 Task: Check the account assistance section.
Action: Mouse moved to (154, 237)
Screenshot: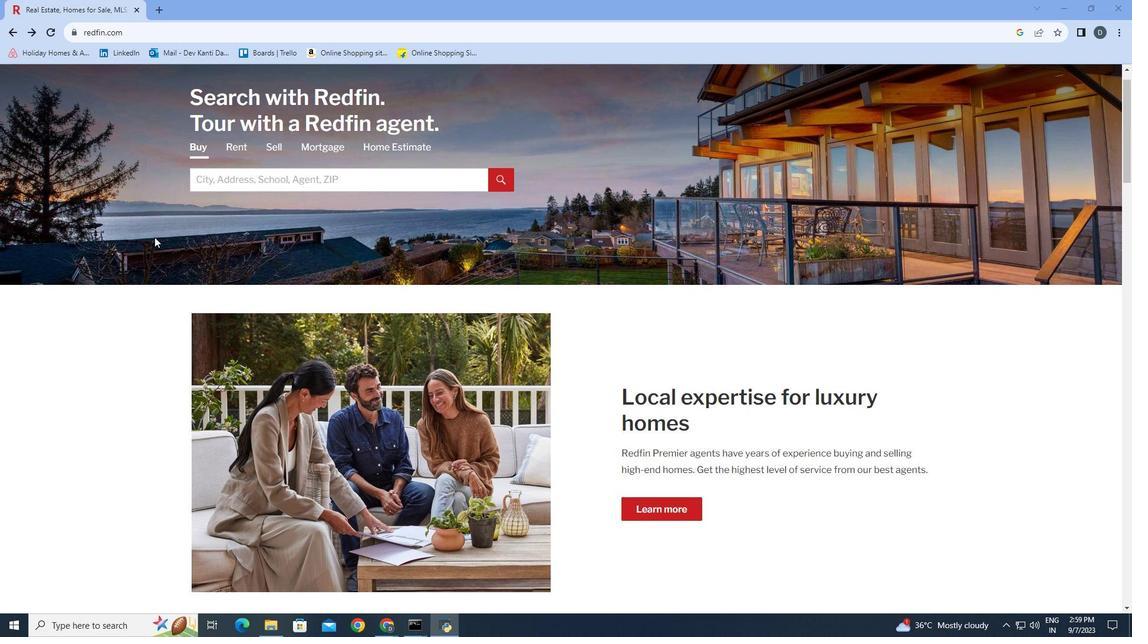
Action: Mouse scrolled (154, 236) with delta (0, 0)
Screenshot: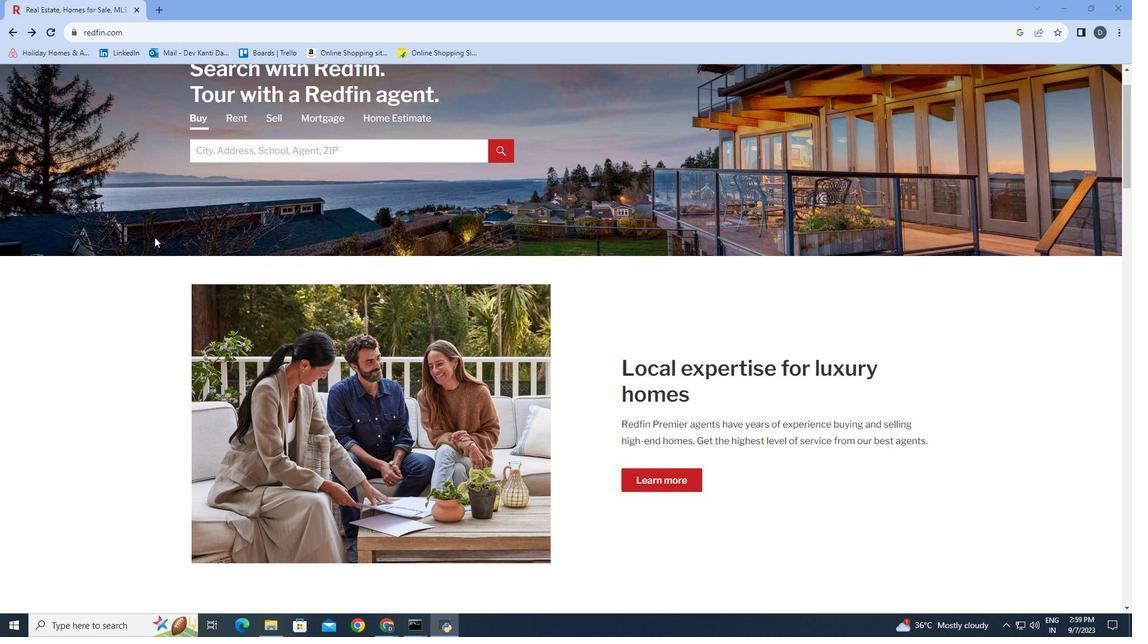 
Action: Mouse scrolled (154, 236) with delta (0, 0)
Screenshot: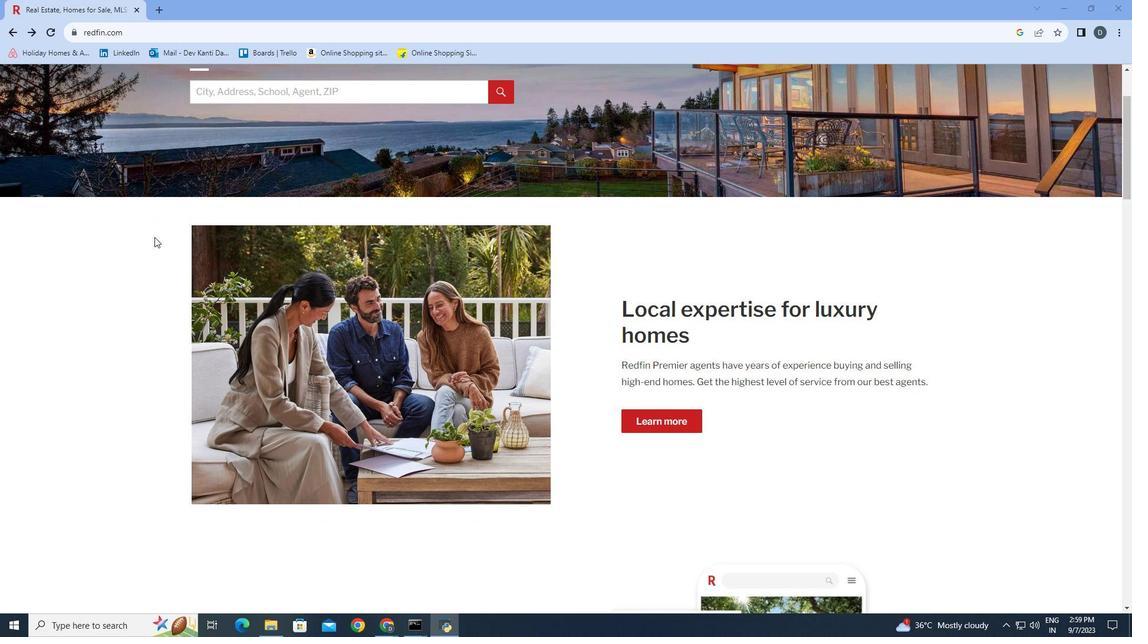 
Action: Mouse scrolled (154, 236) with delta (0, 0)
Screenshot: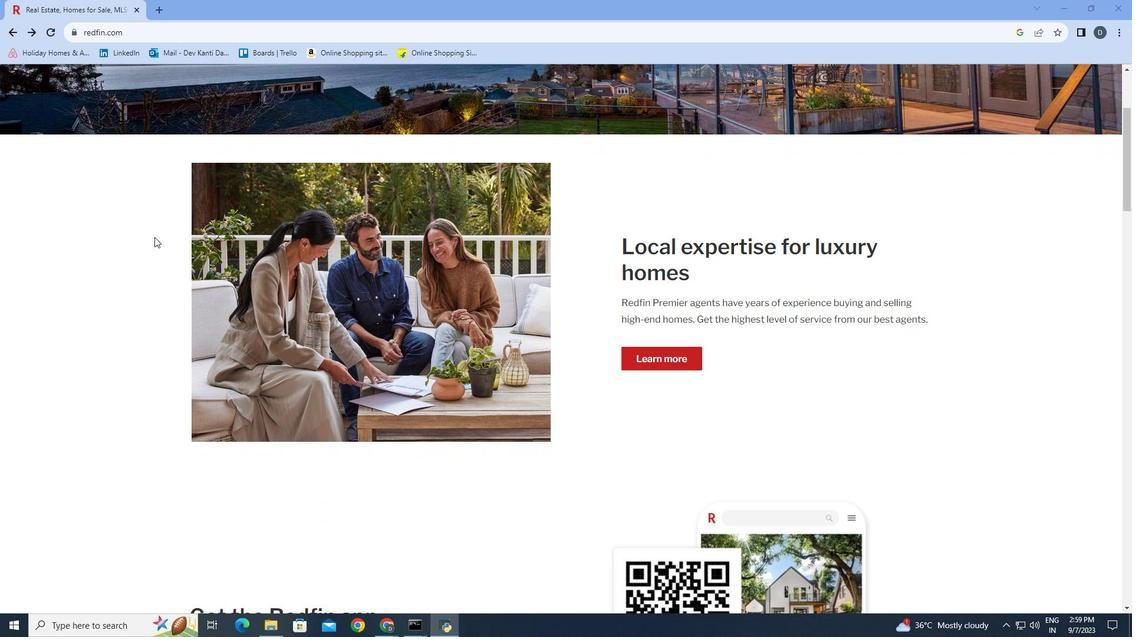 
Action: Mouse scrolled (154, 236) with delta (0, 0)
Screenshot: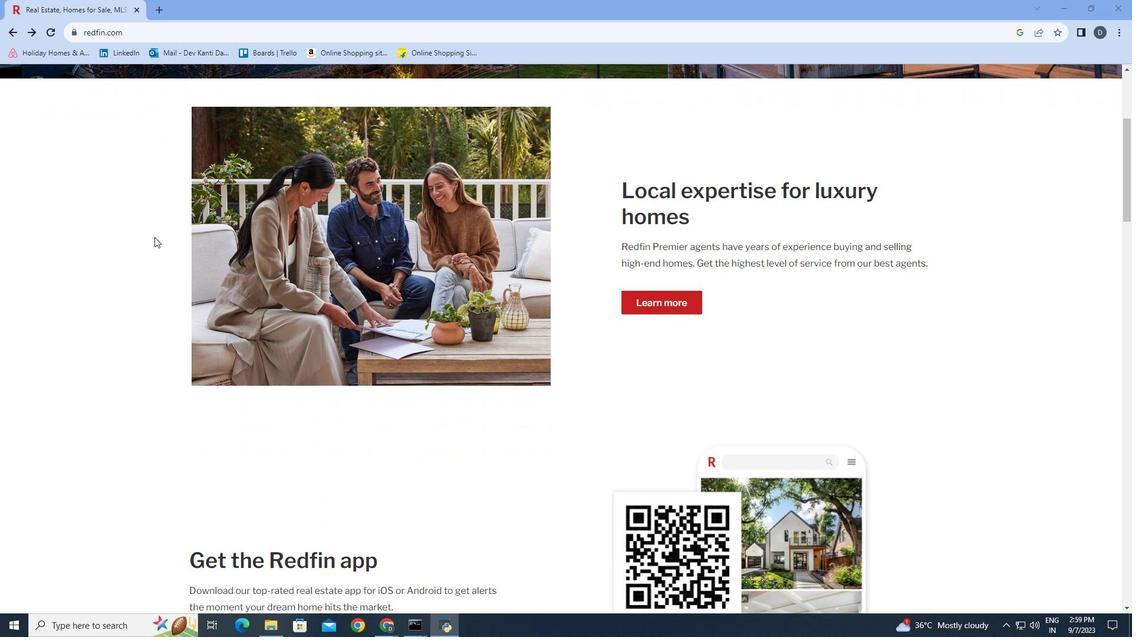 
Action: Mouse scrolled (154, 236) with delta (0, 0)
Screenshot: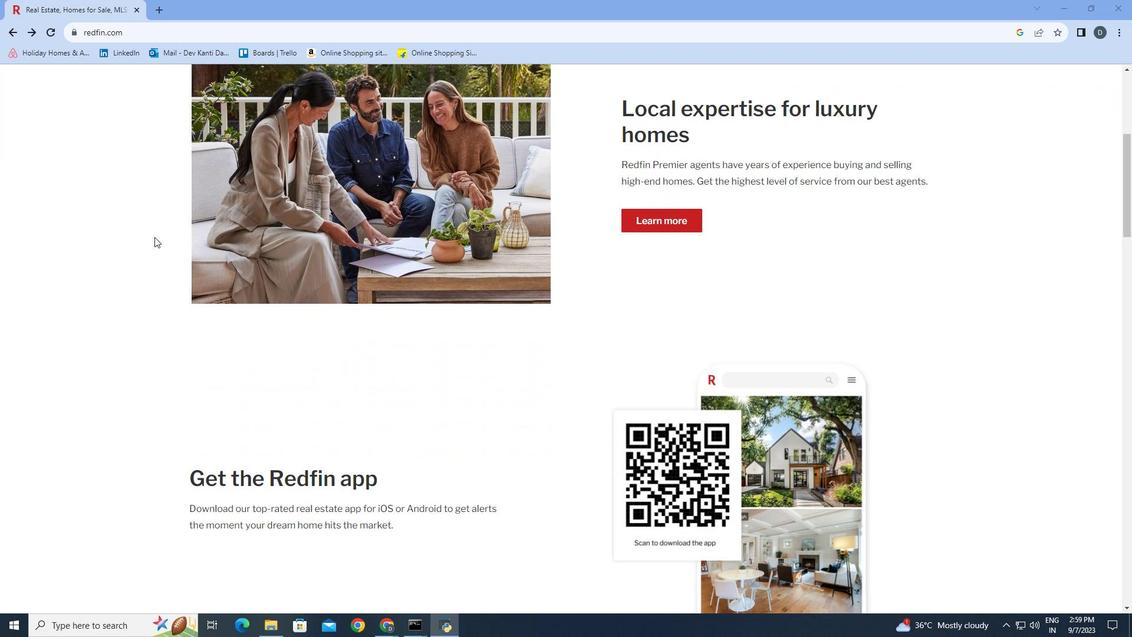 
Action: Mouse scrolled (154, 236) with delta (0, 0)
Screenshot: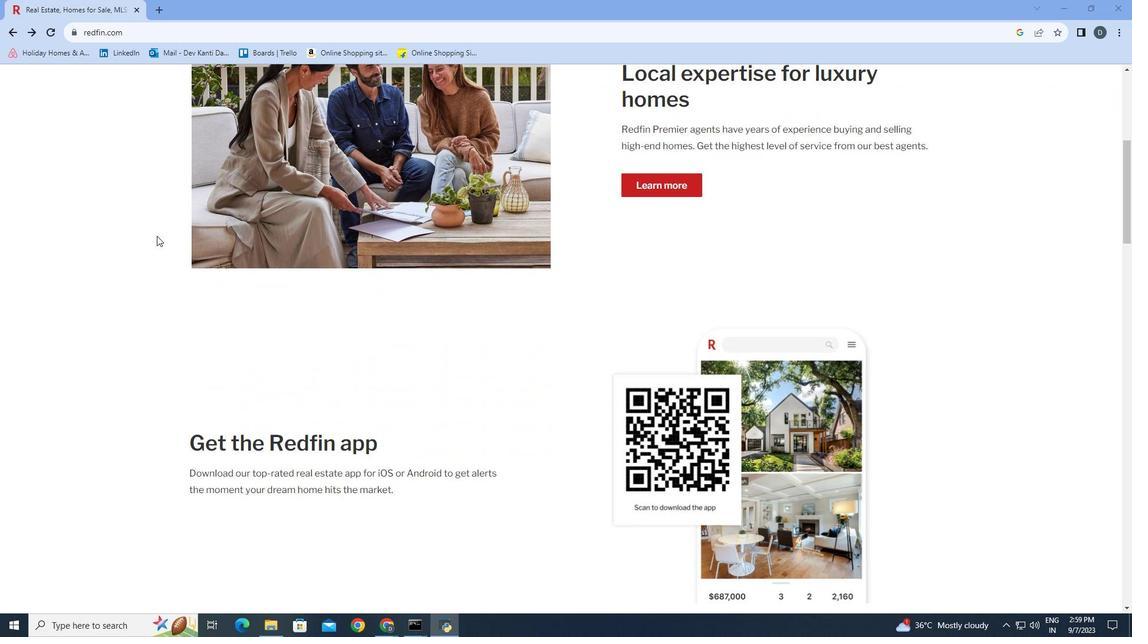 
Action: Mouse moved to (156, 236)
Screenshot: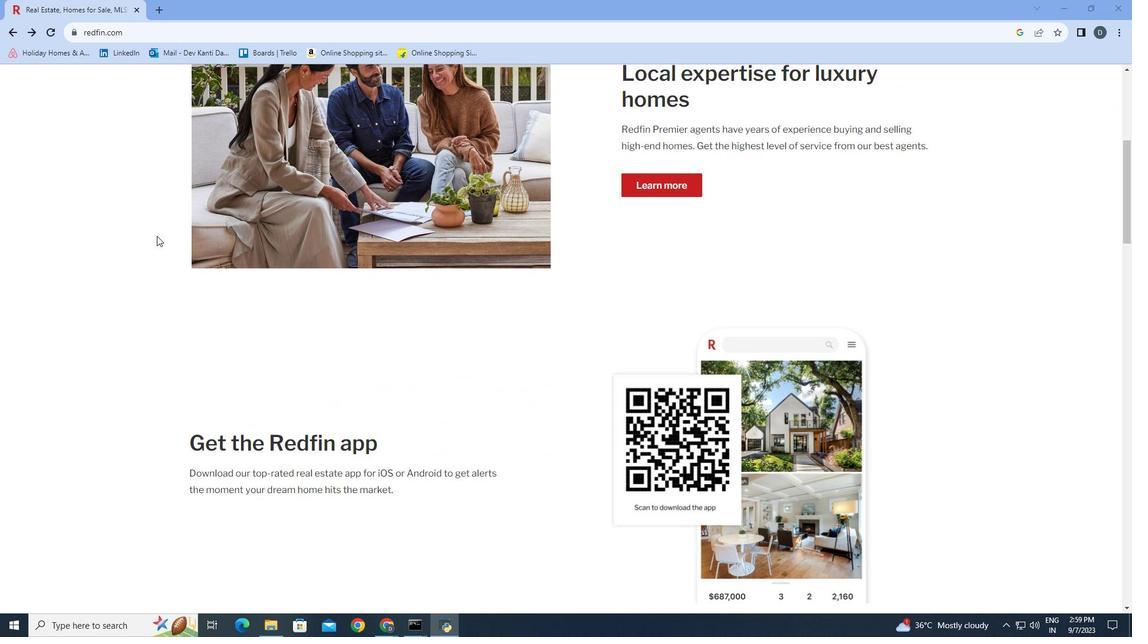 
Action: Mouse scrolled (156, 235) with delta (0, 0)
Screenshot: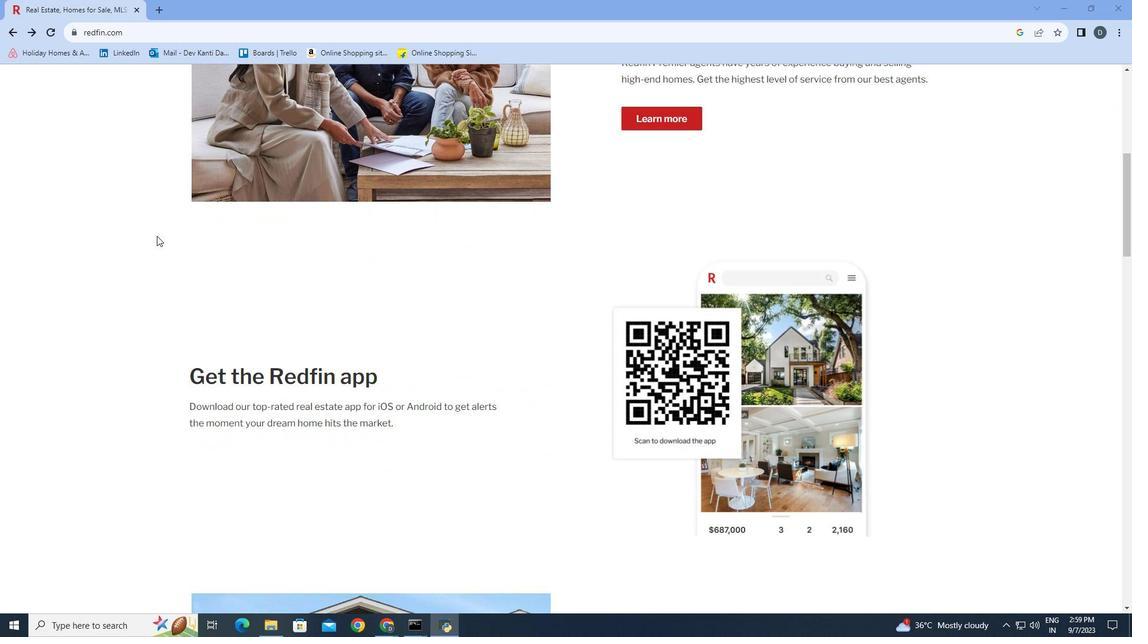 
Action: Mouse scrolled (156, 235) with delta (0, 0)
Screenshot: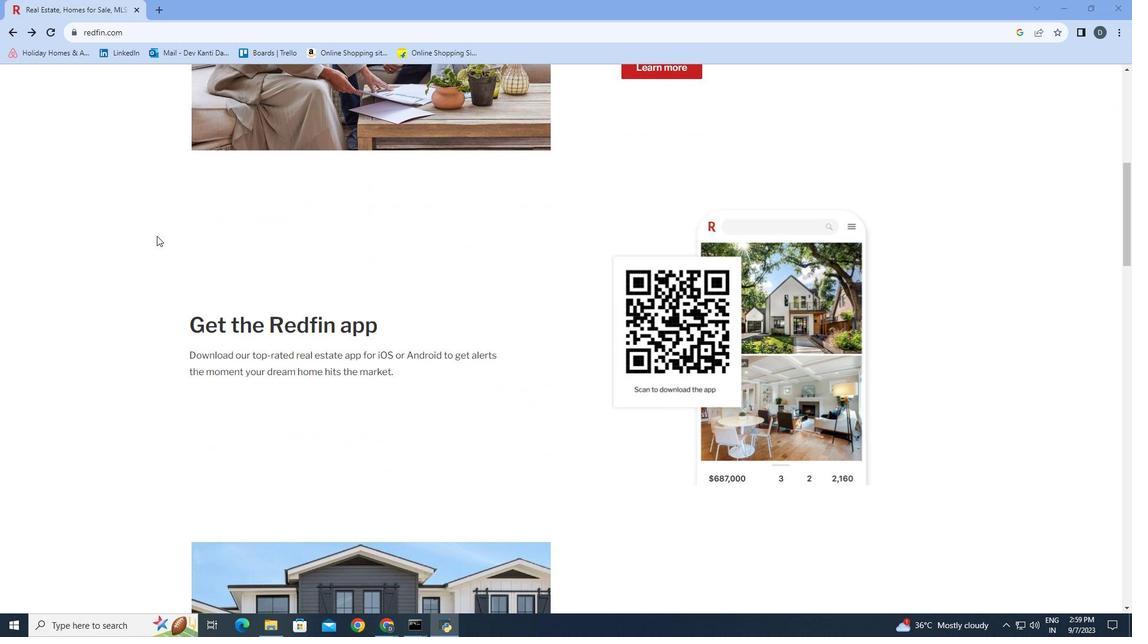 
Action: Mouse scrolled (156, 235) with delta (0, 0)
Screenshot: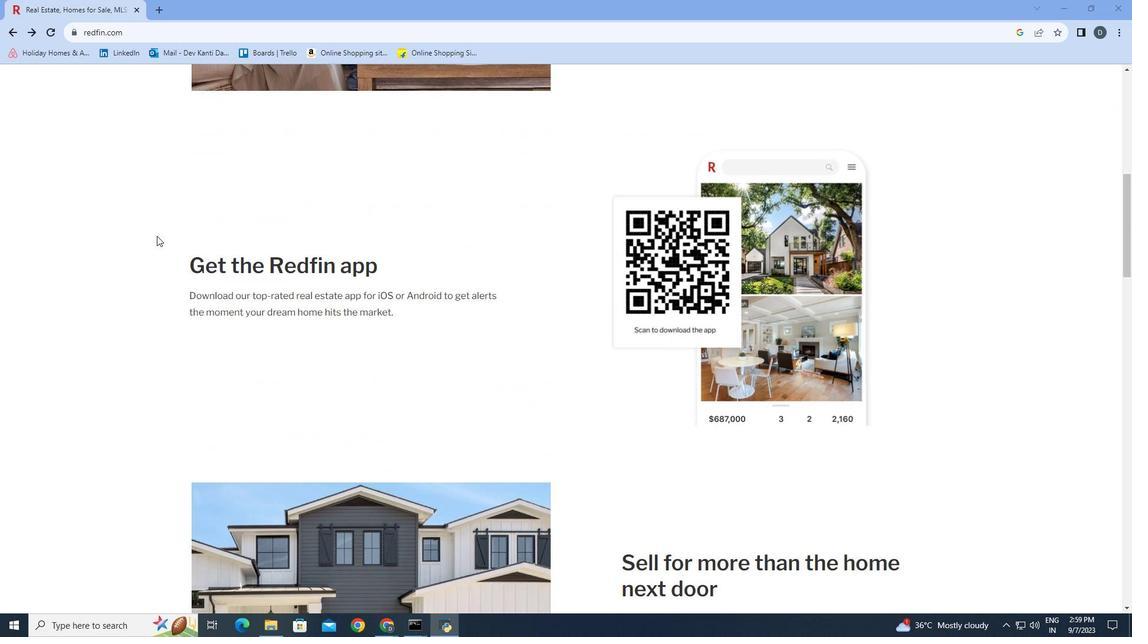 
Action: Mouse scrolled (156, 235) with delta (0, 0)
Screenshot: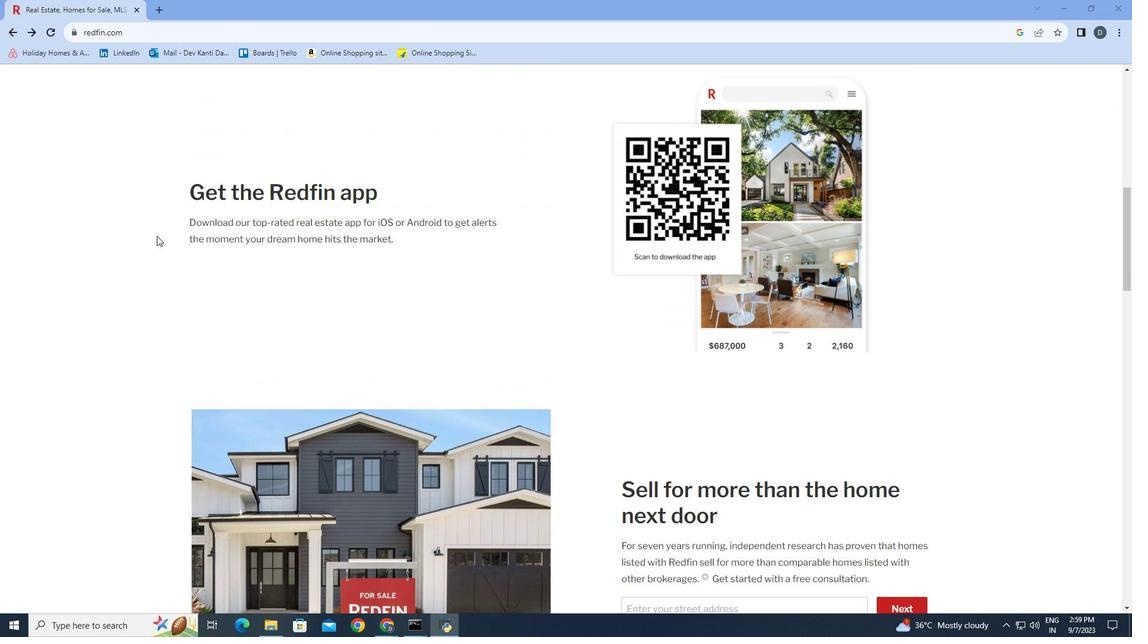 
Action: Mouse scrolled (156, 235) with delta (0, 0)
Screenshot: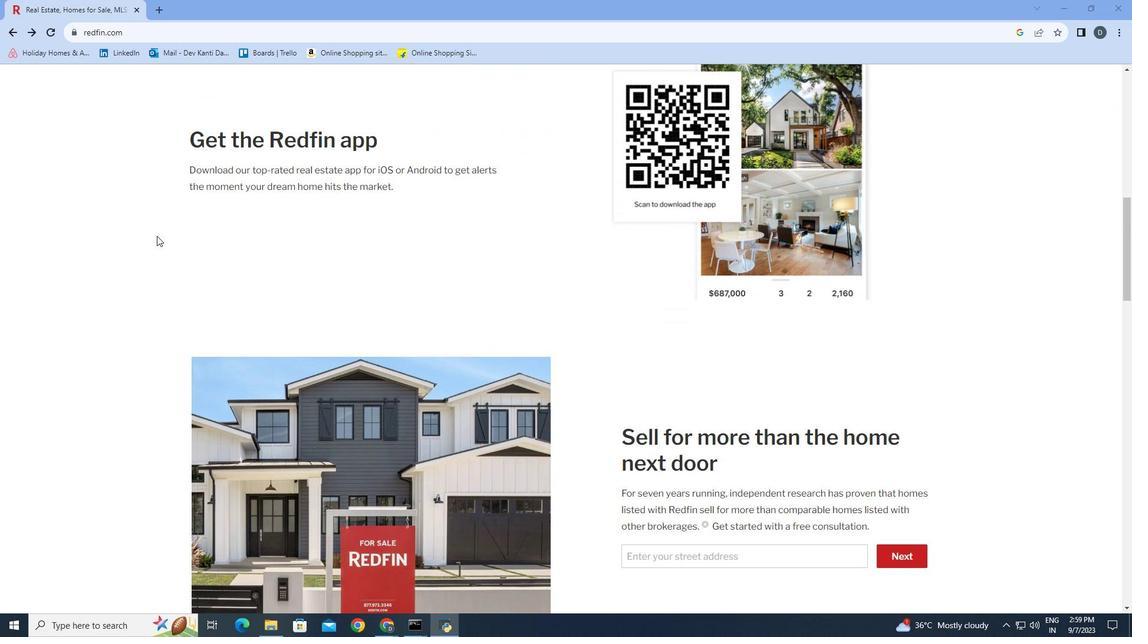 
Action: Mouse scrolled (156, 235) with delta (0, 0)
Screenshot: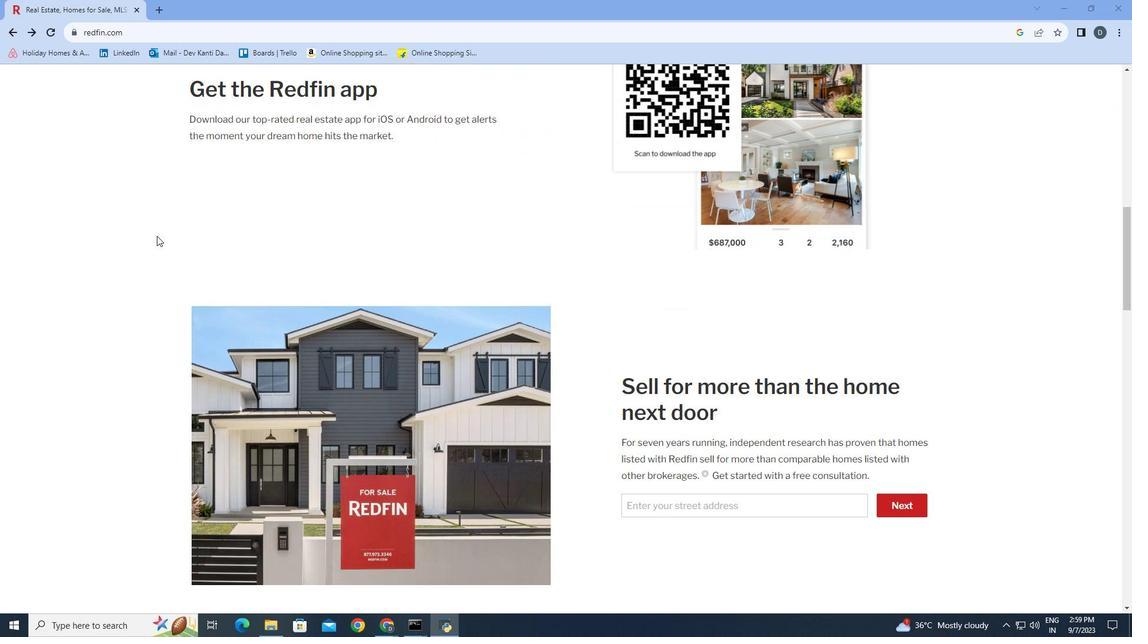 
Action: Mouse scrolled (156, 235) with delta (0, 0)
Screenshot: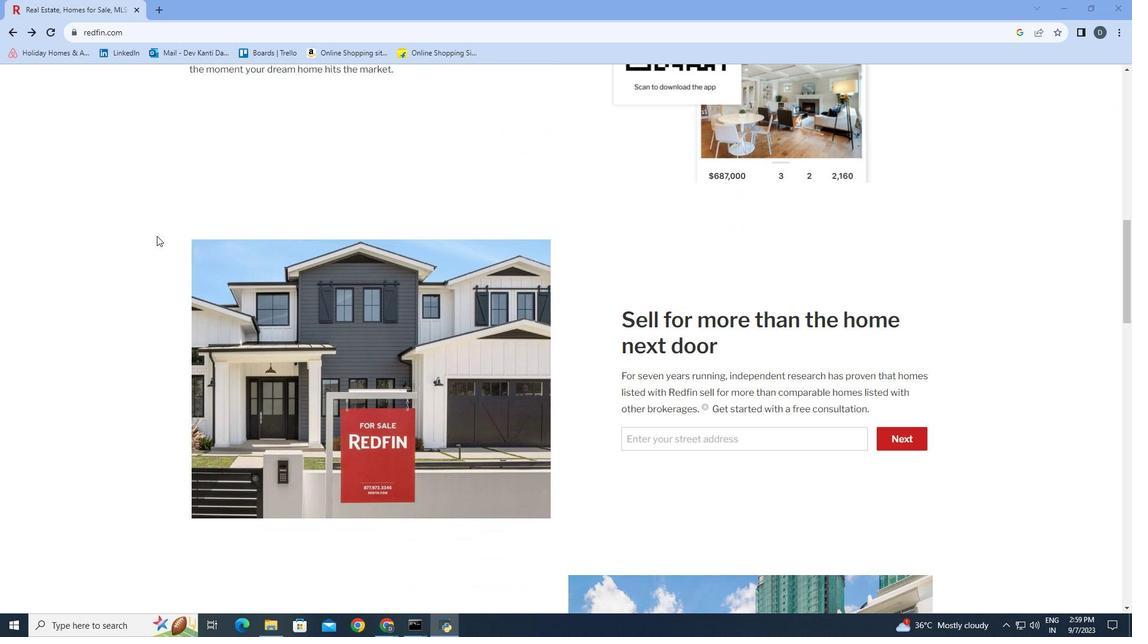 
Action: Mouse scrolled (156, 235) with delta (0, 0)
Screenshot: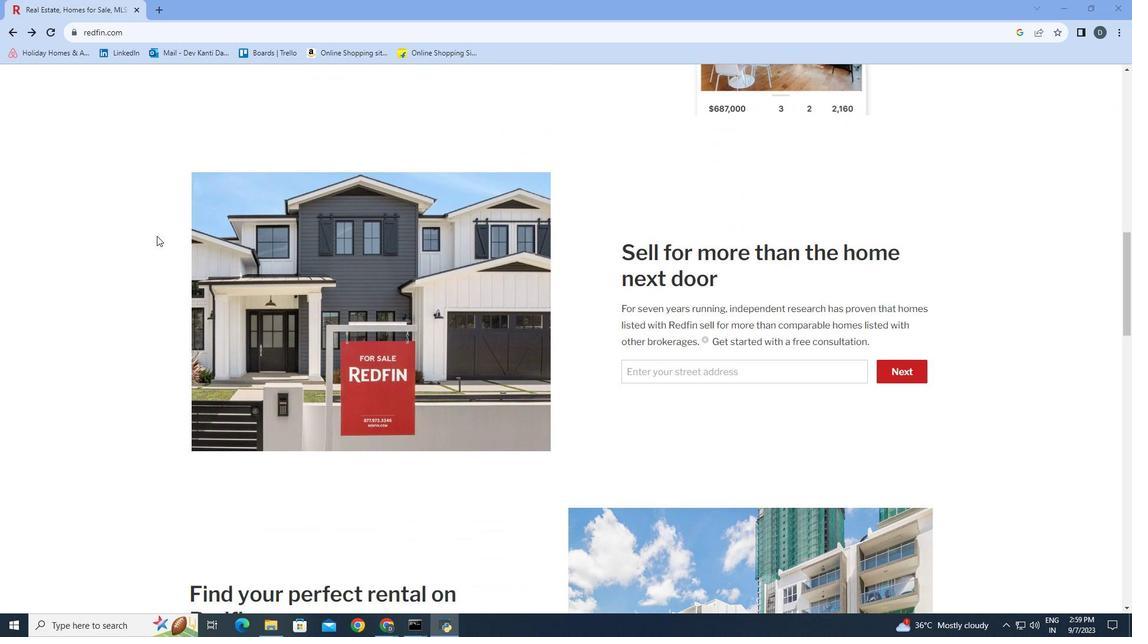 
Action: Mouse scrolled (156, 235) with delta (0, 0)
Screenshot: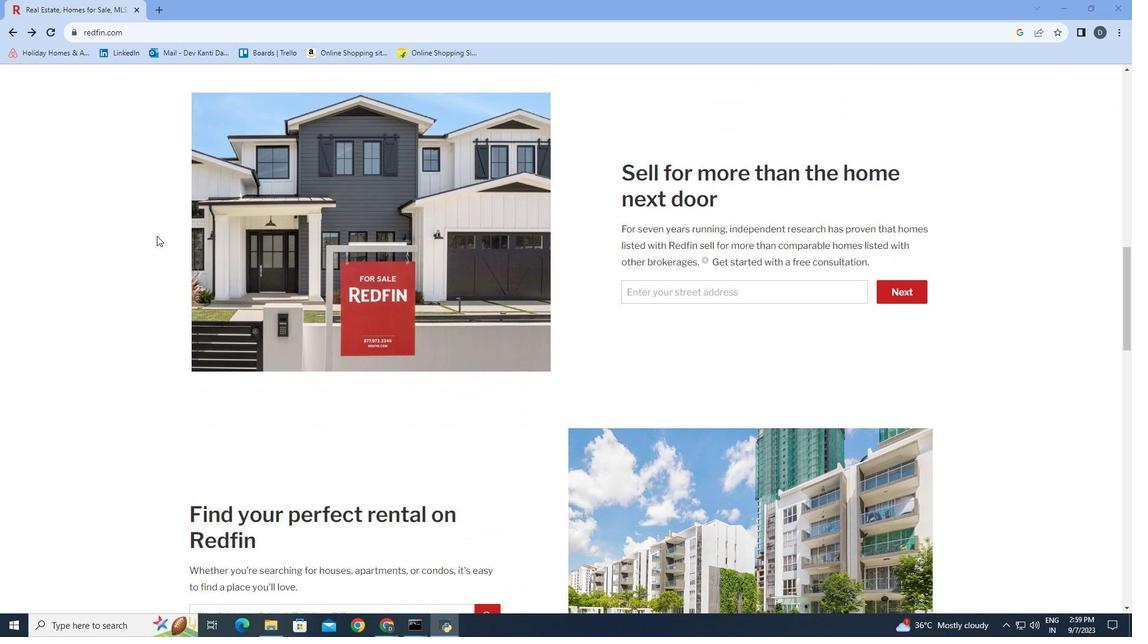 
Action: Mouse scrolled (156, 235) with delta (0, 0)
Screenshot: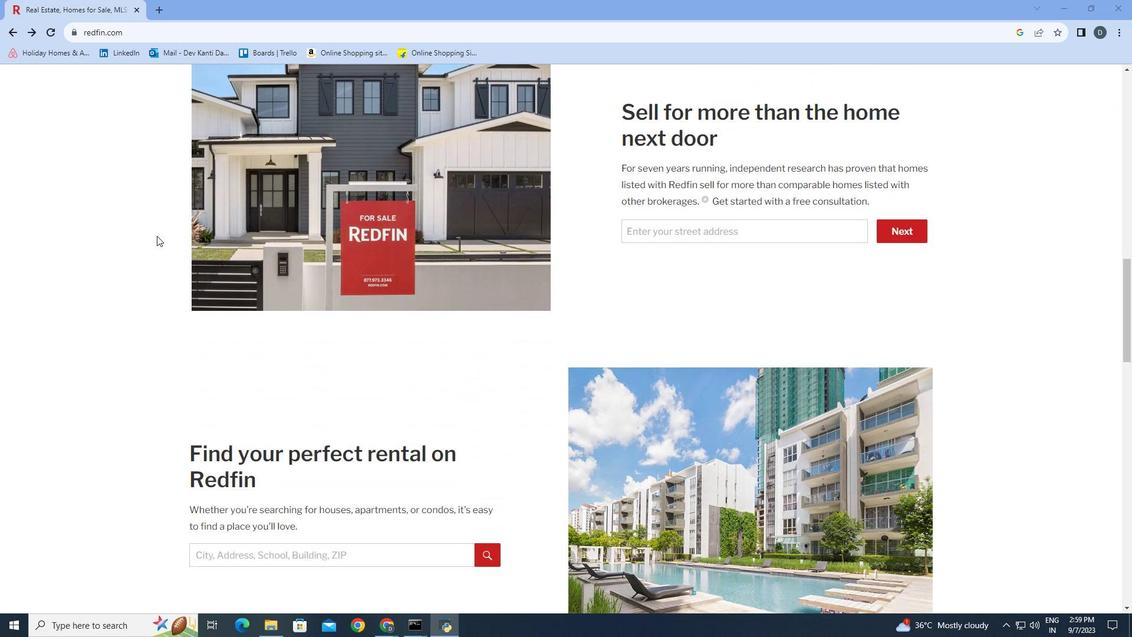 
Action: Mouse scrolled (156, 235) with delta (0, 0)
Screenshot: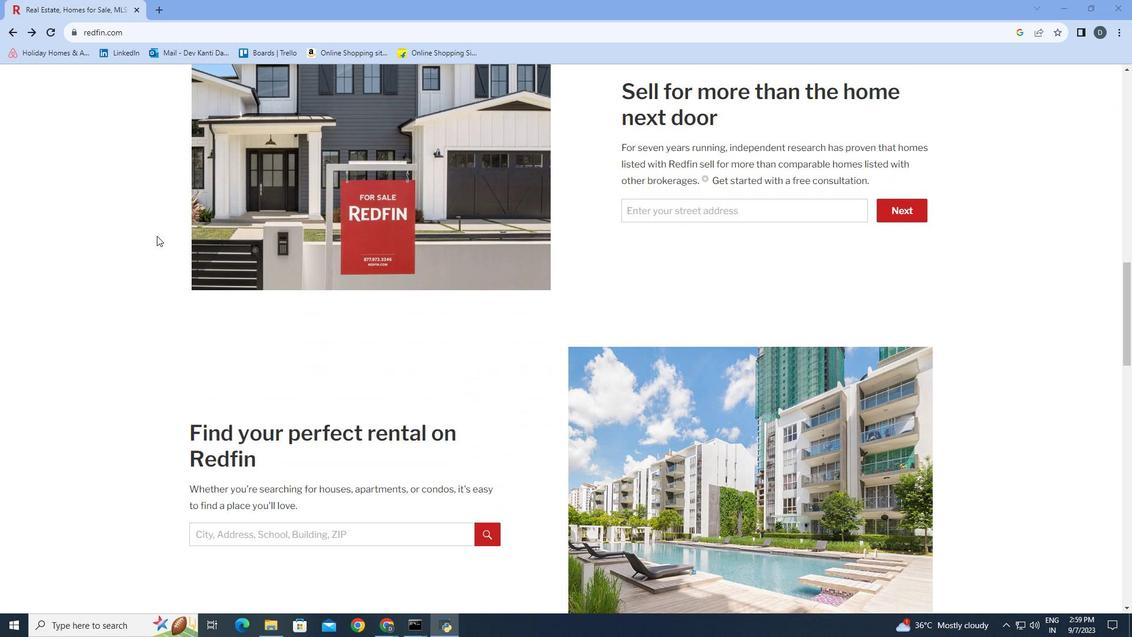 
Action: Mouse scrolled (156, 235) with delta (0, 0)
Screenshot: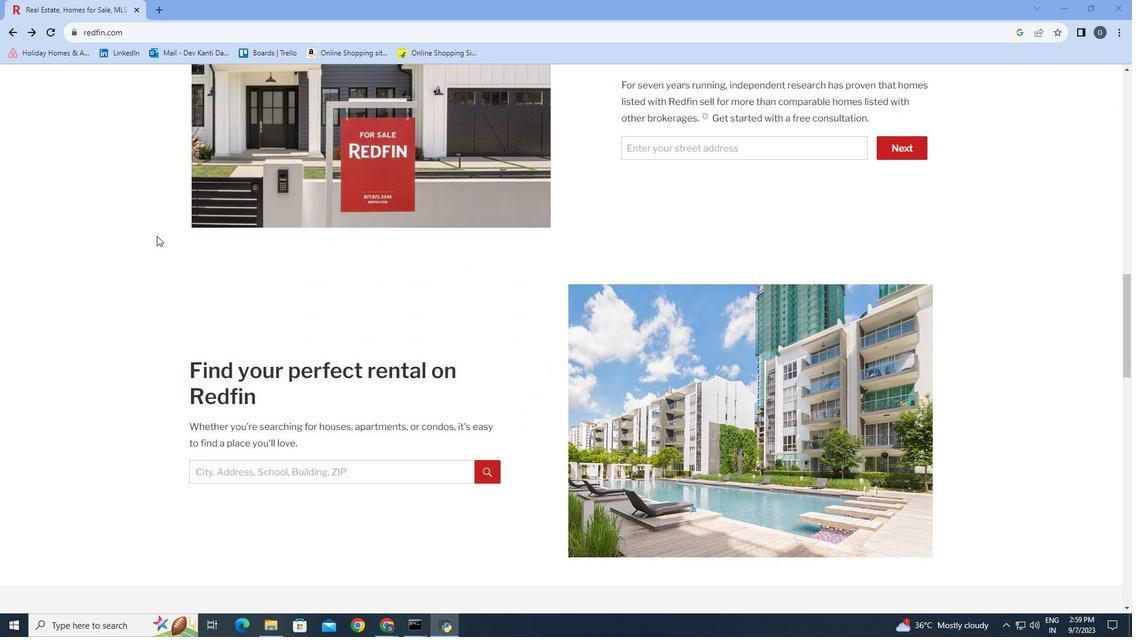 
Action: Mouse scrolled (156, 235) with delta (0, 0)
Screenshot: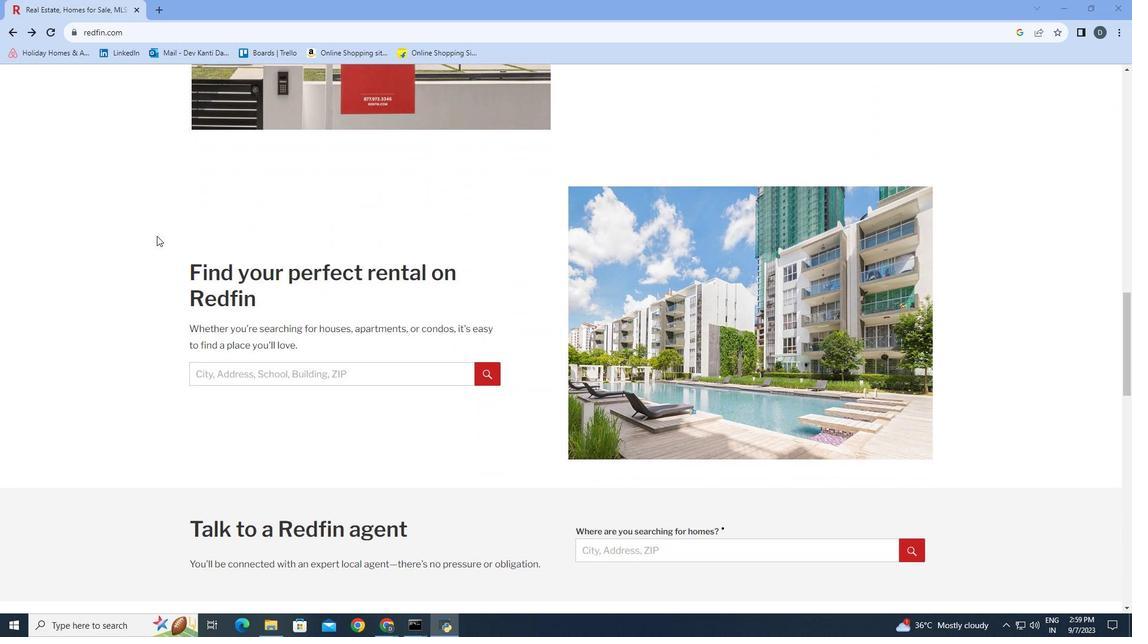 
Action: Mouse scrolled (156, 235) with delta (0, 0)
Screenshot: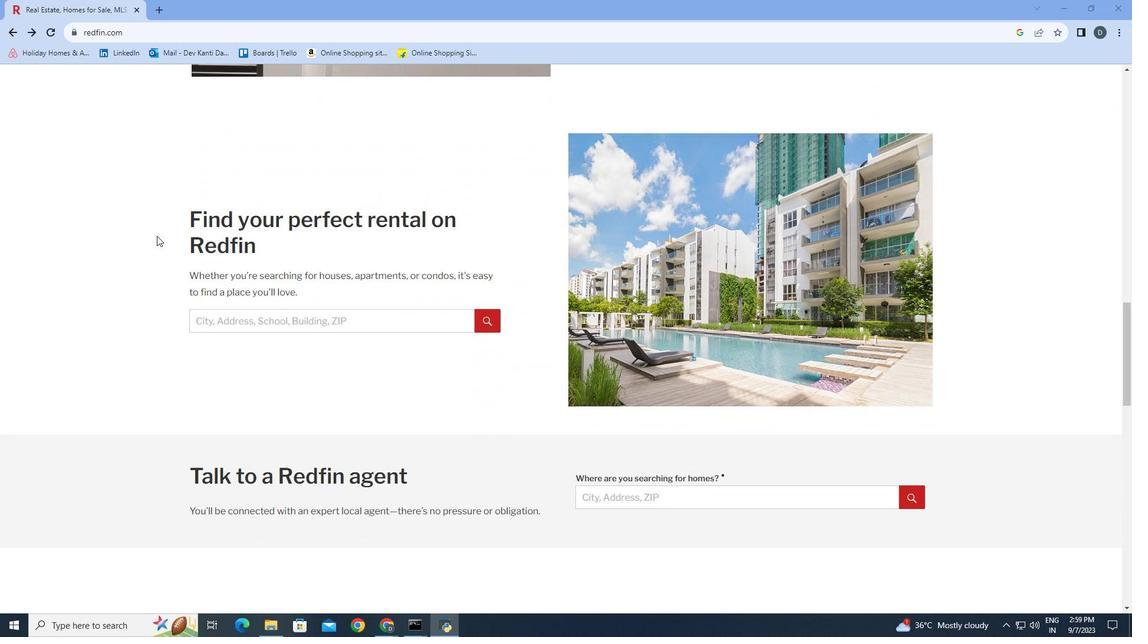 
Action: Mouse scrolled (156, 235) with delta (0, 0)
Screenshot: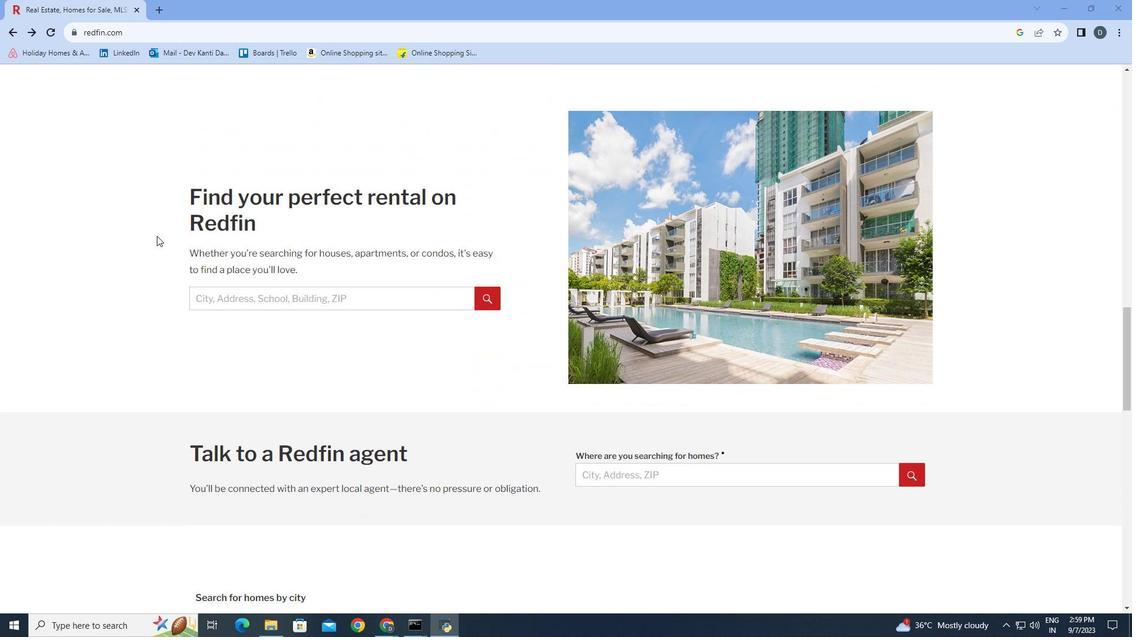 
Action: Mouse scrolled (156, 235) with delta (0, 0)
Screenshot: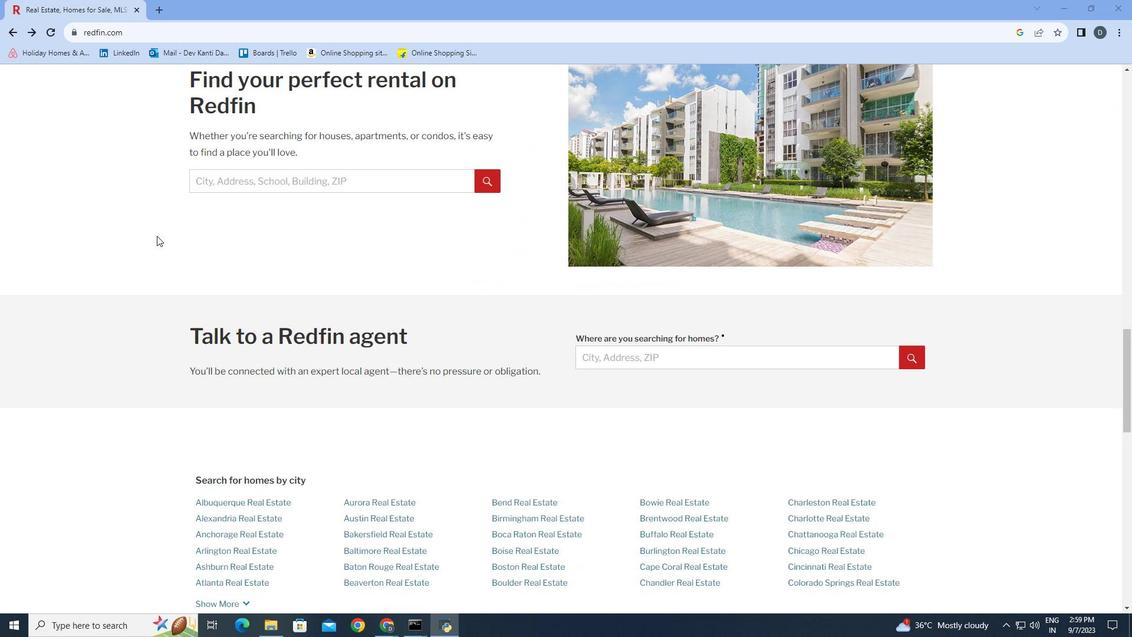 
Action: Mouse scrolled (156, 235) with delta (0, 0)
Screenshot: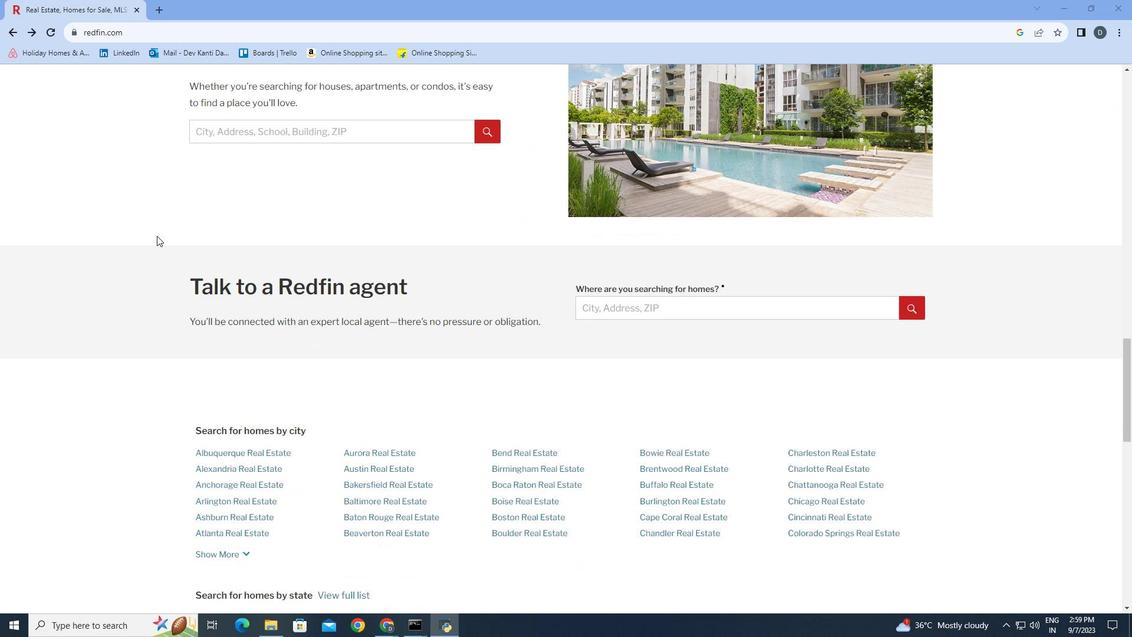
Action: Mouse scrolled (156, 235) with delta (0, 0)
Screenshot: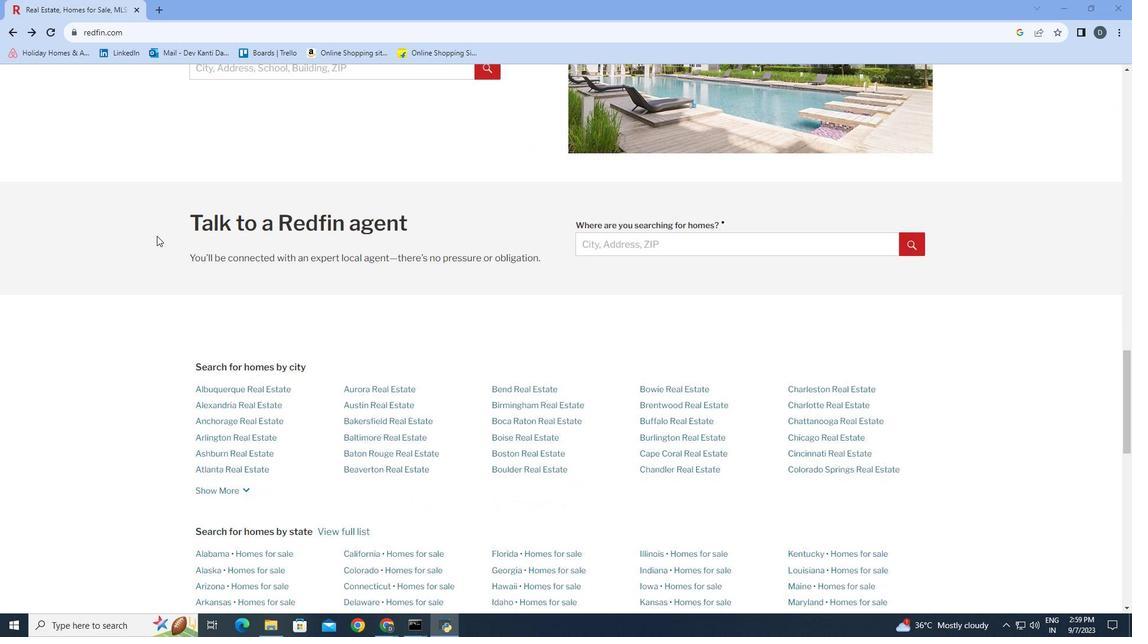 
Action: Mouse scrolled (156, 235) with delta (0, 0)
Screenshot: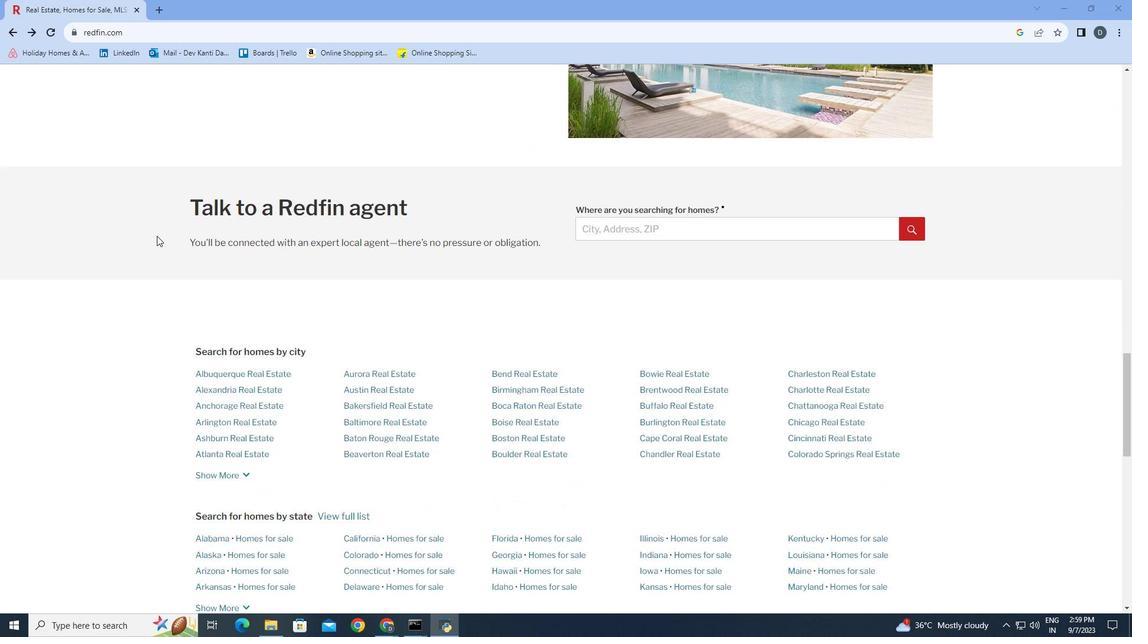 
Action: Mouse scrolled (156, 235) with delta (0, 0)
Screenshot: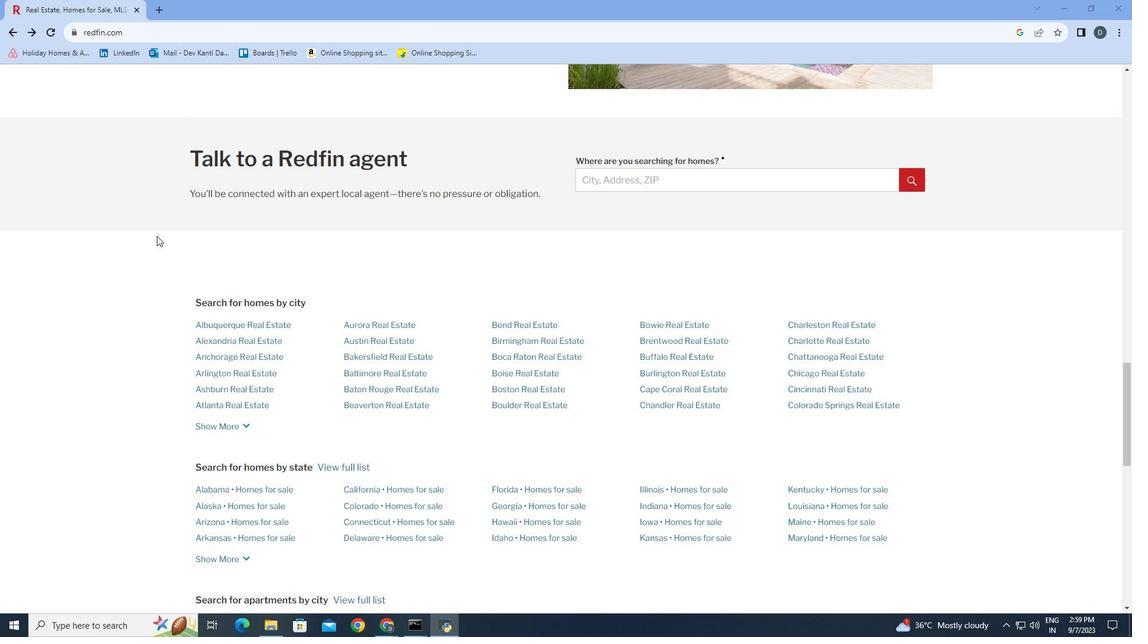 
Action: Mouse scrolled (156, 235) with delta (0, 0)
Screenshot: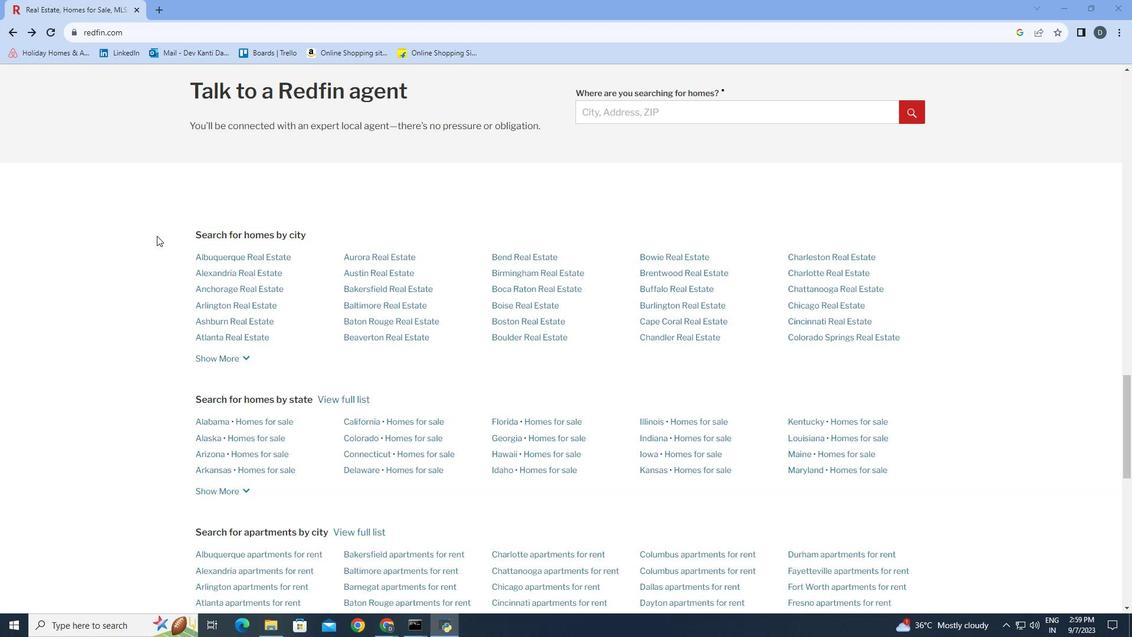 
Action: Mouse scrolled (156, 235) with delta (0, 0)
Screenshot: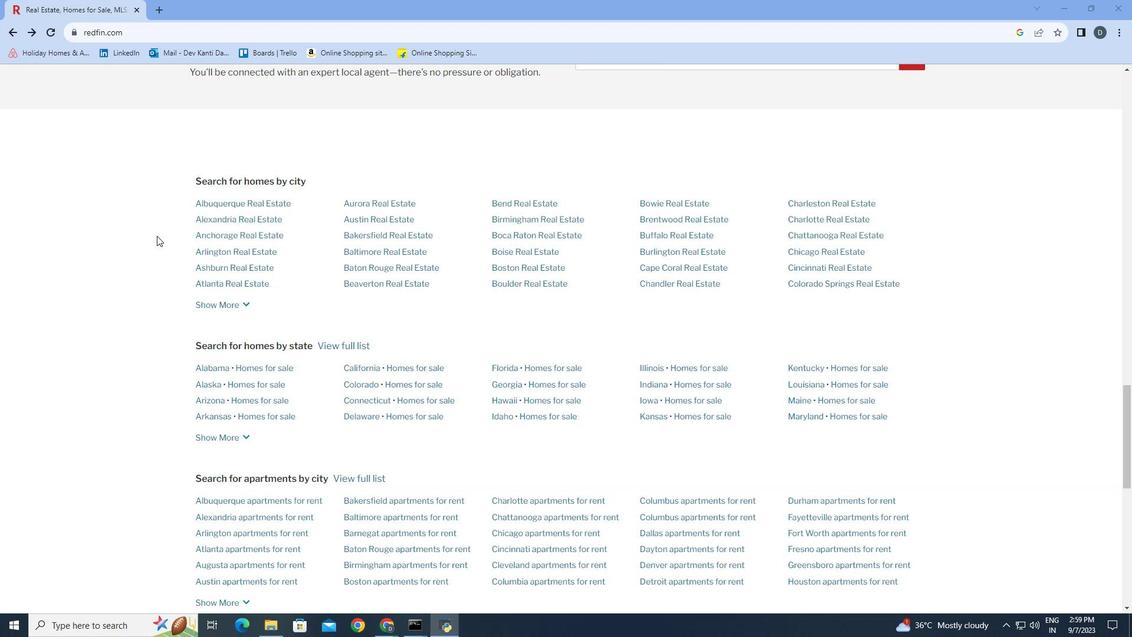 
Action: Mouse scrolled (156, 235) with delta (0, 0)
Screenshot: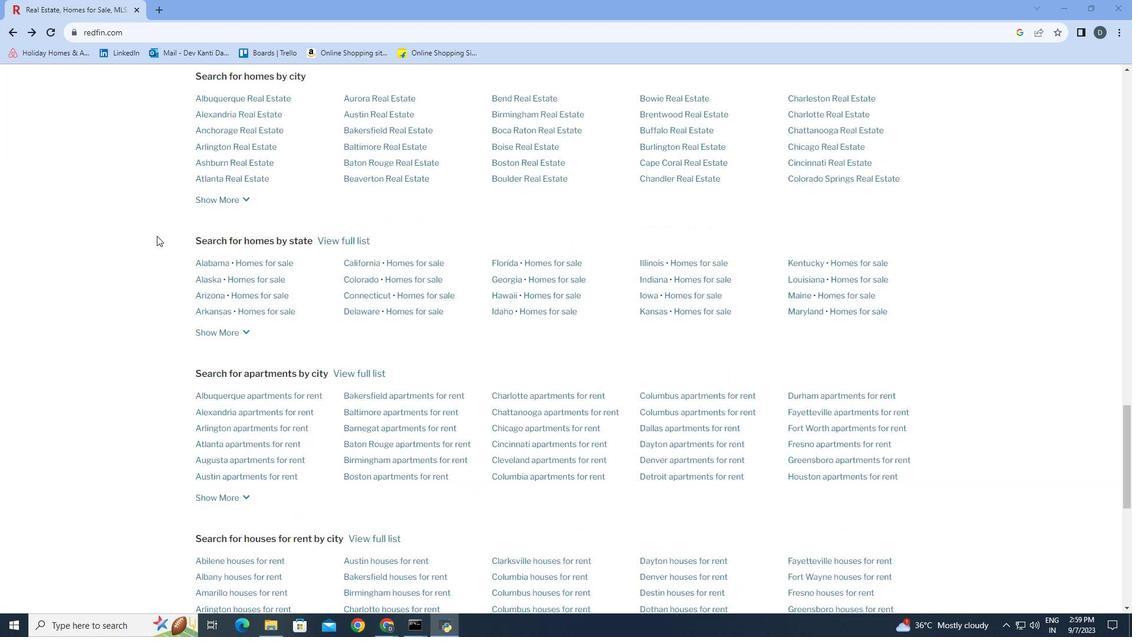 
Action: Mouse scrolled (156, 235) with delta (0, 0)
Screenshot: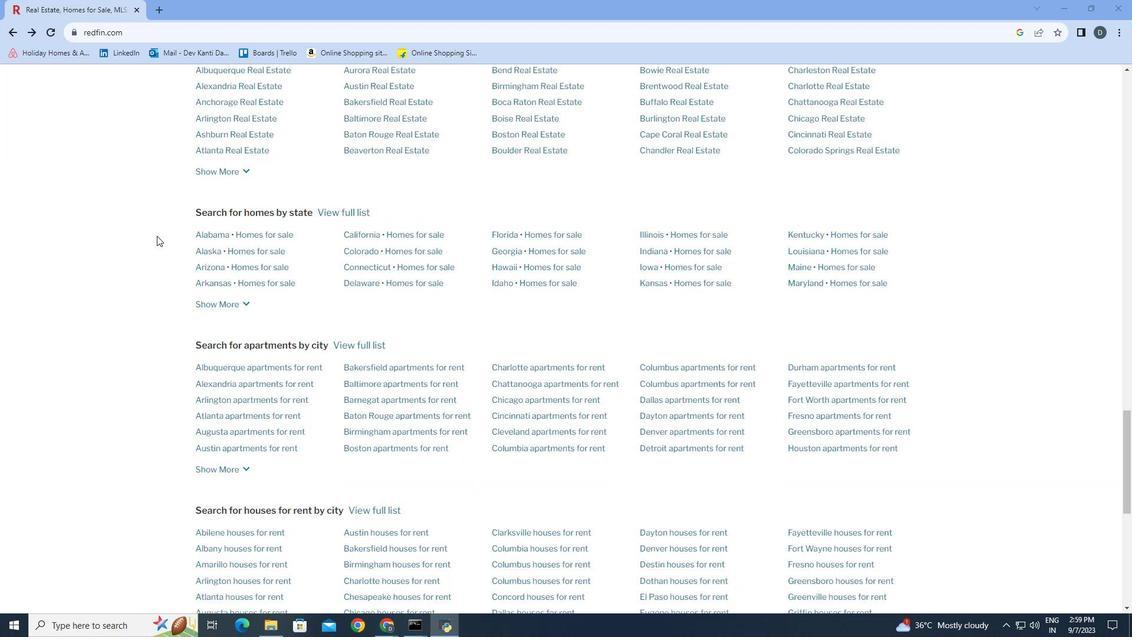 
Action: Mouse scrolled (156, 235) with delta (0, 0)
Screenshot: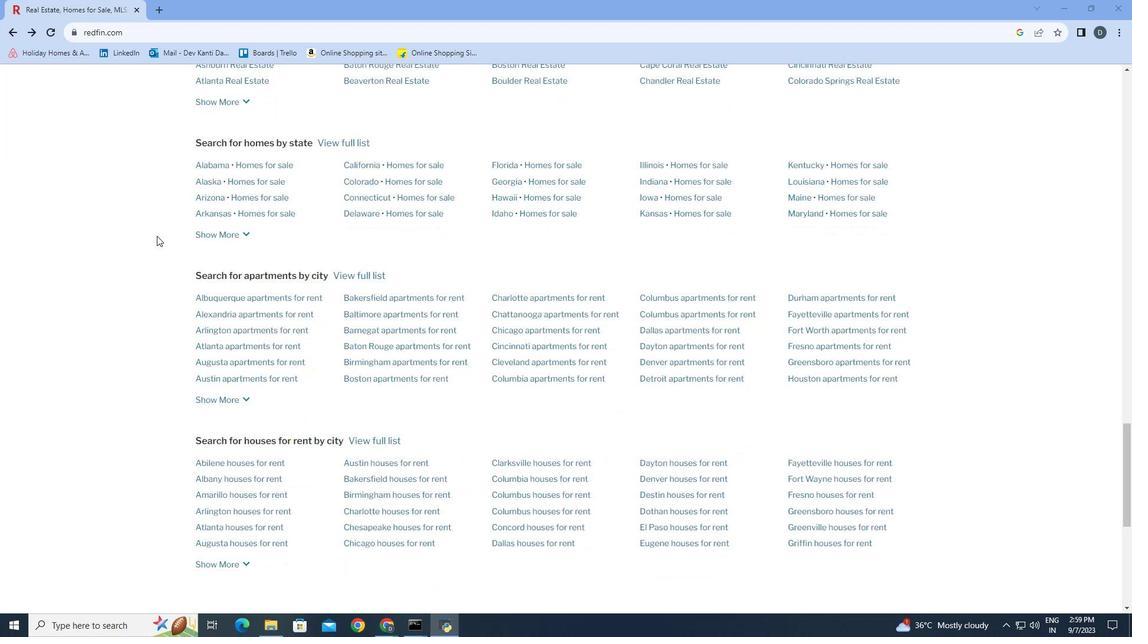 
Action: Mouse scrolled (156, 235) with delta (0, 0)
Screenshot: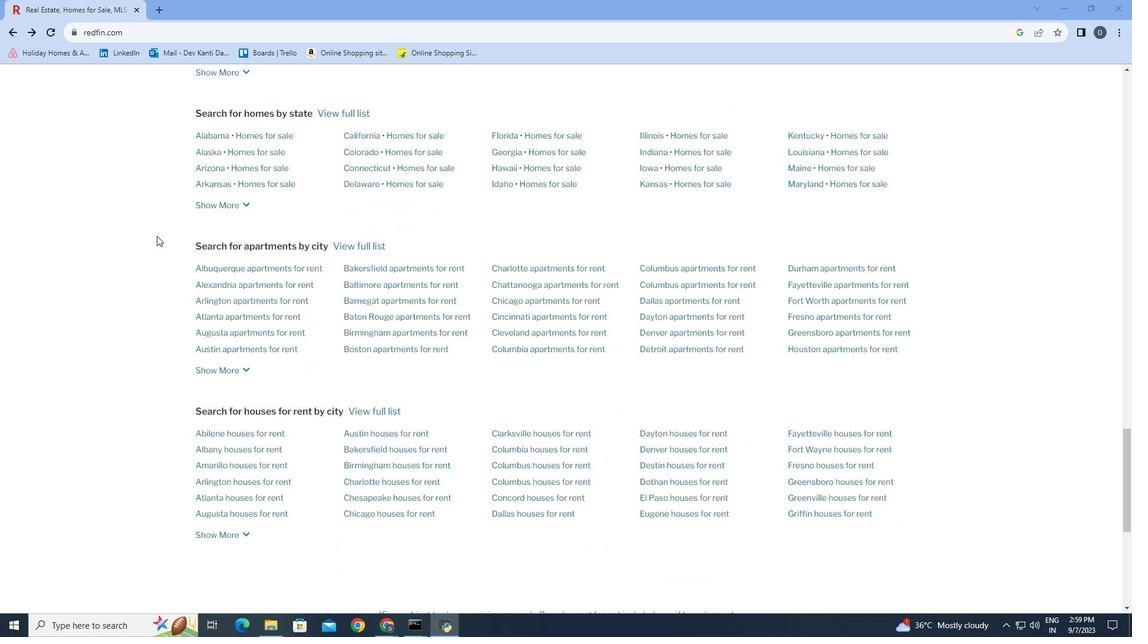 
Action: Mouse scrolled (156, 235) with delta (0, 0)
Screenshot: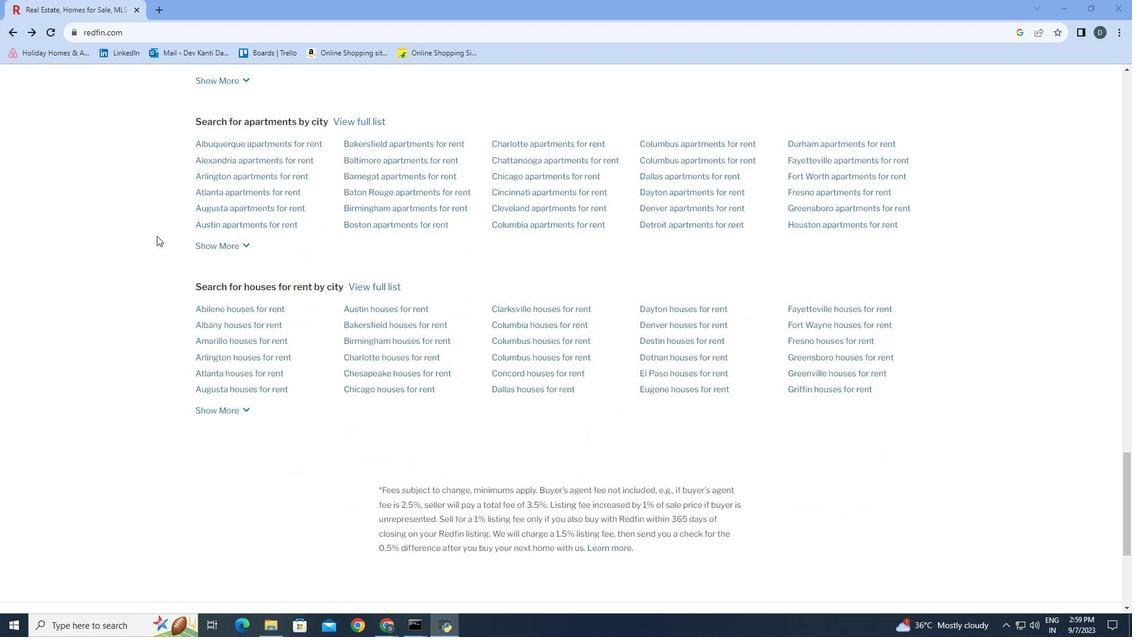 
Action: Mouse scrolled (156, 235) with delta (0, 0)
Screenshot: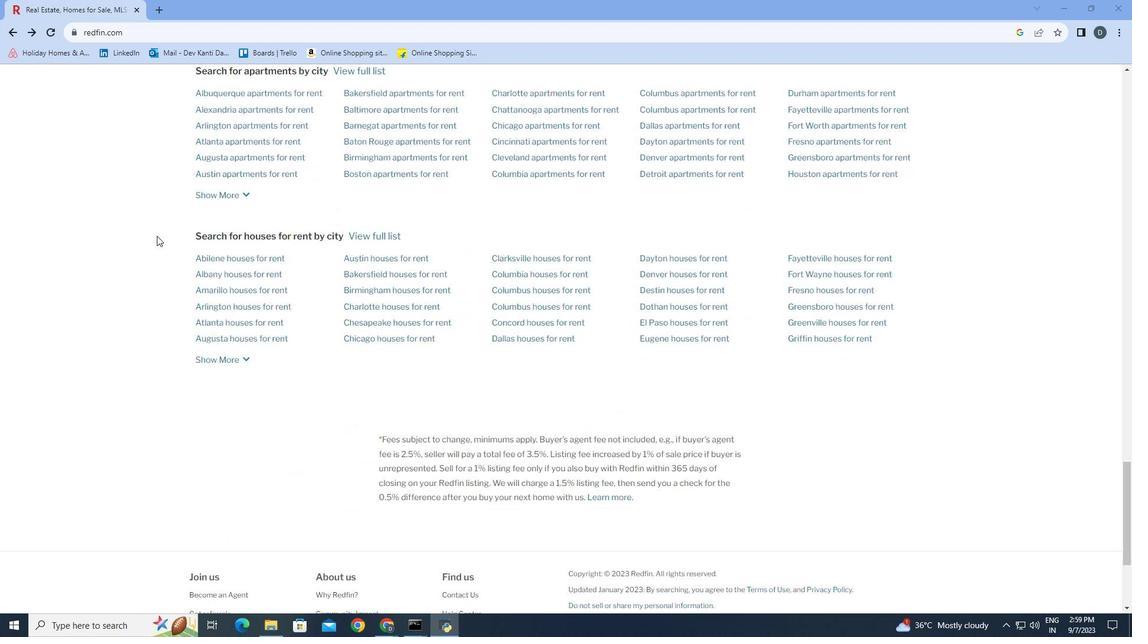 
Action: Mouse scrolled (156, 235) with delta (0, 0)
Screenshot: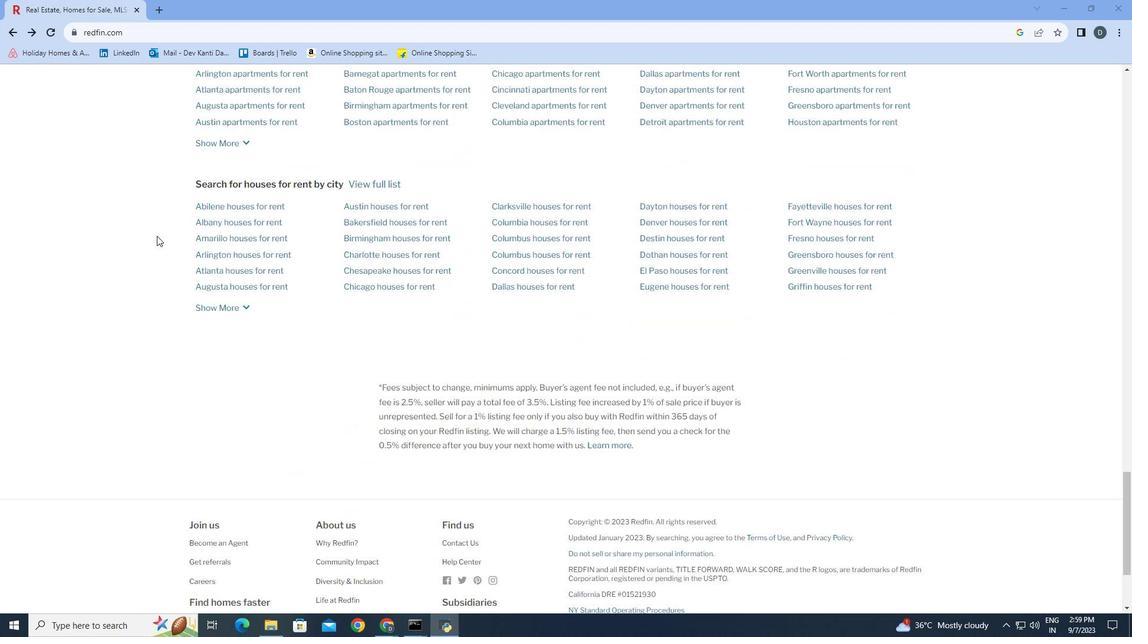 
Action: Mouse scrolled (156, 235) with delta (0, 0)
Screenshot: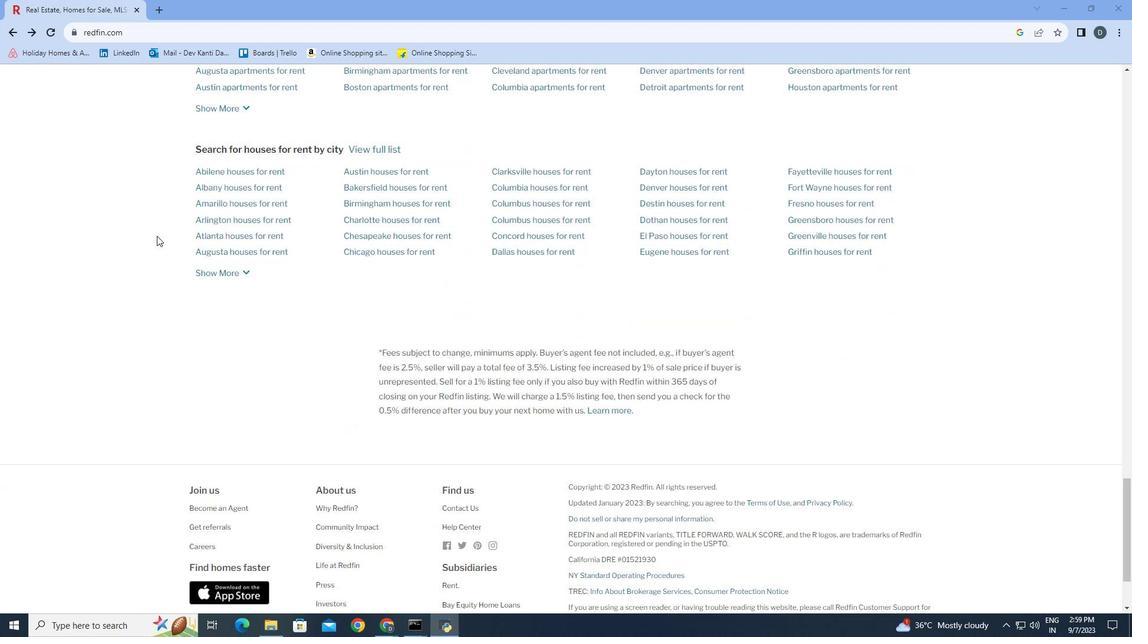 
Action: Mouse scrolled (156, 235) with delta (0, 0)
Screenshot: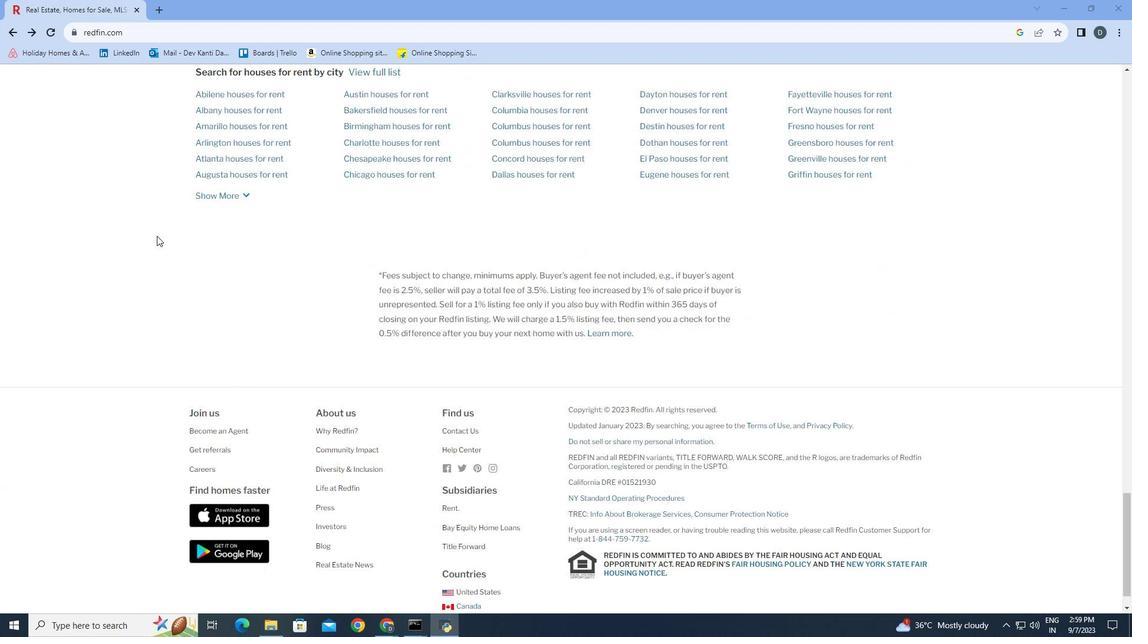 
Action: Mouse scrolled (156, 235) with delta (0, 0)
Screenshot: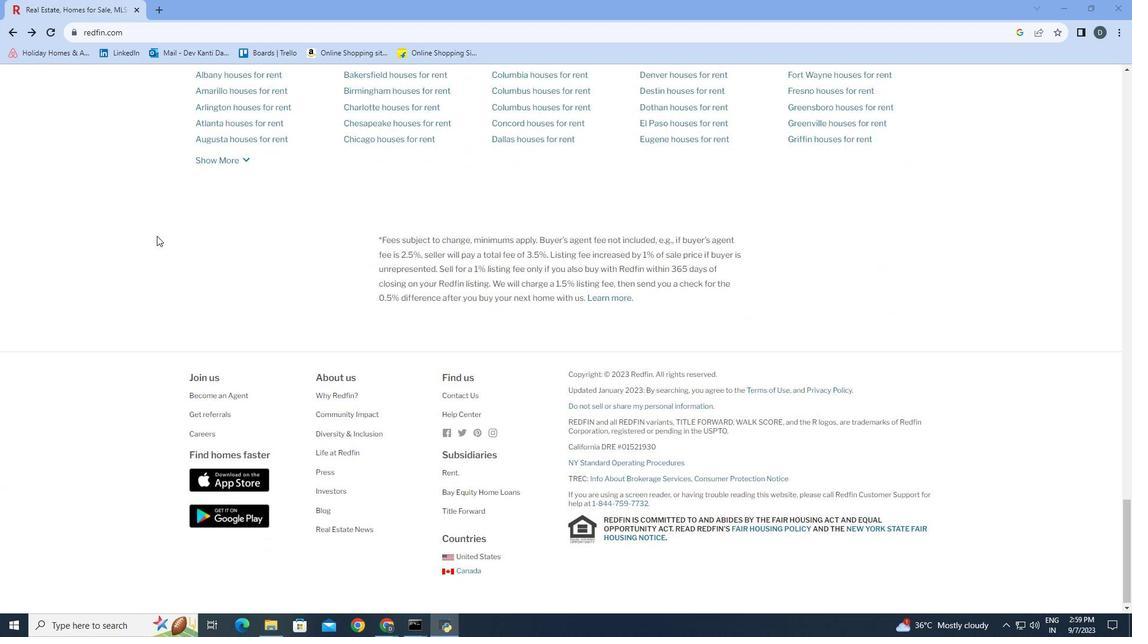
Action: Mouse scrolled (156, 235) with delta (0, 0)
Screenshot: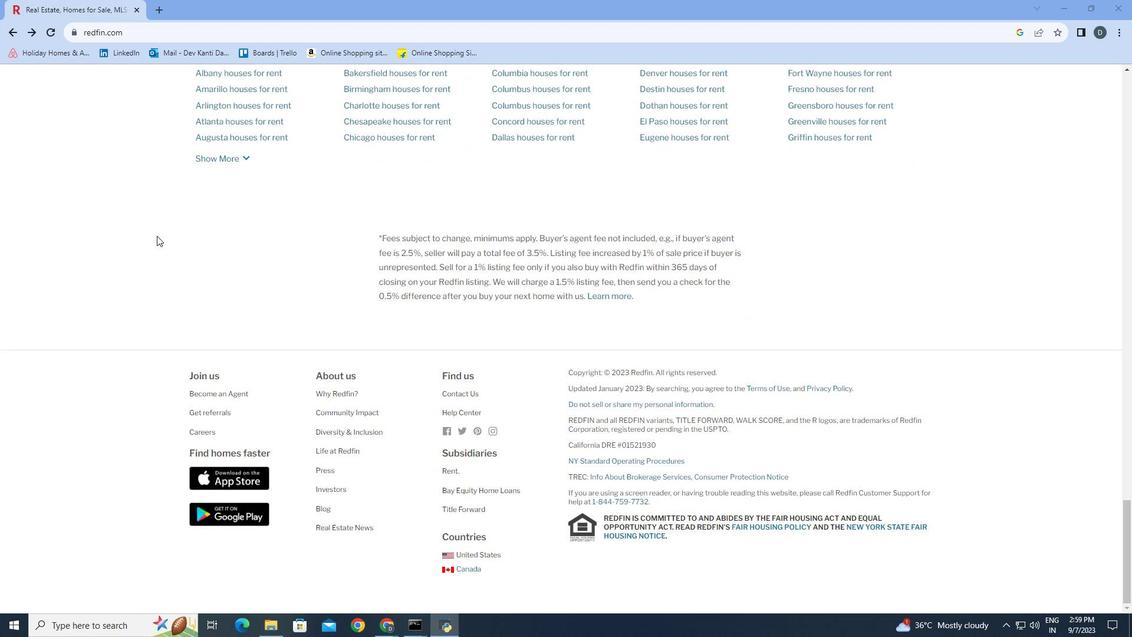 
Action: Mouse moved to (444, 413)
Screenshot: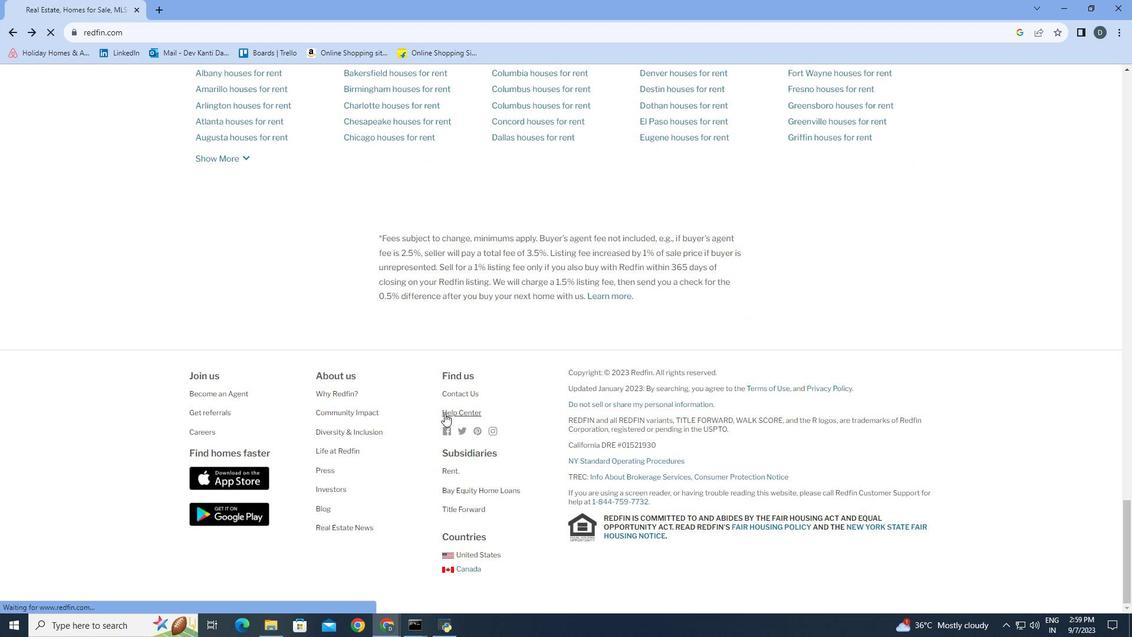 
Action: Mouse pressed left at (444, 413)
Screenshot: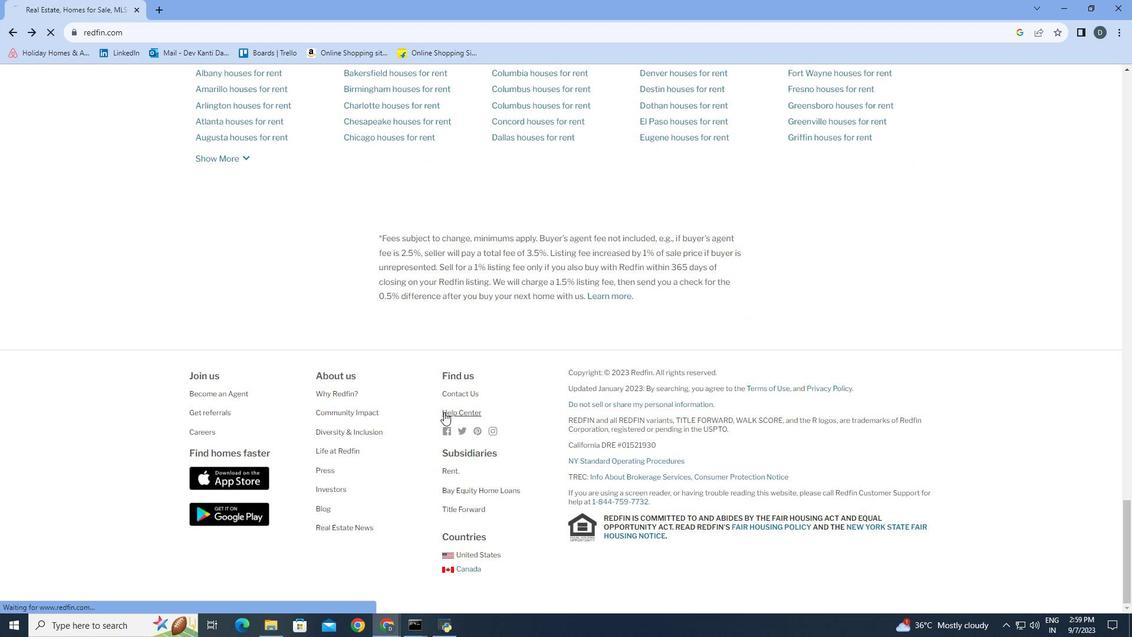 
Action: Mouse moved to (856, 326)
Screenshot: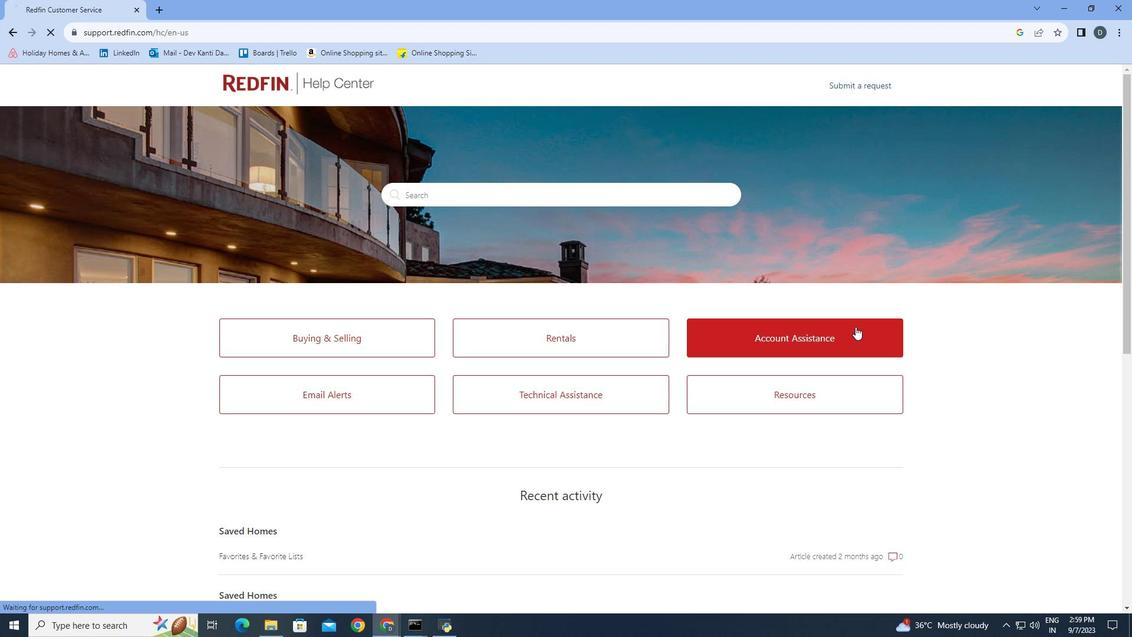 
Action: Mouse pressed left at (856, 326)
Screenshot: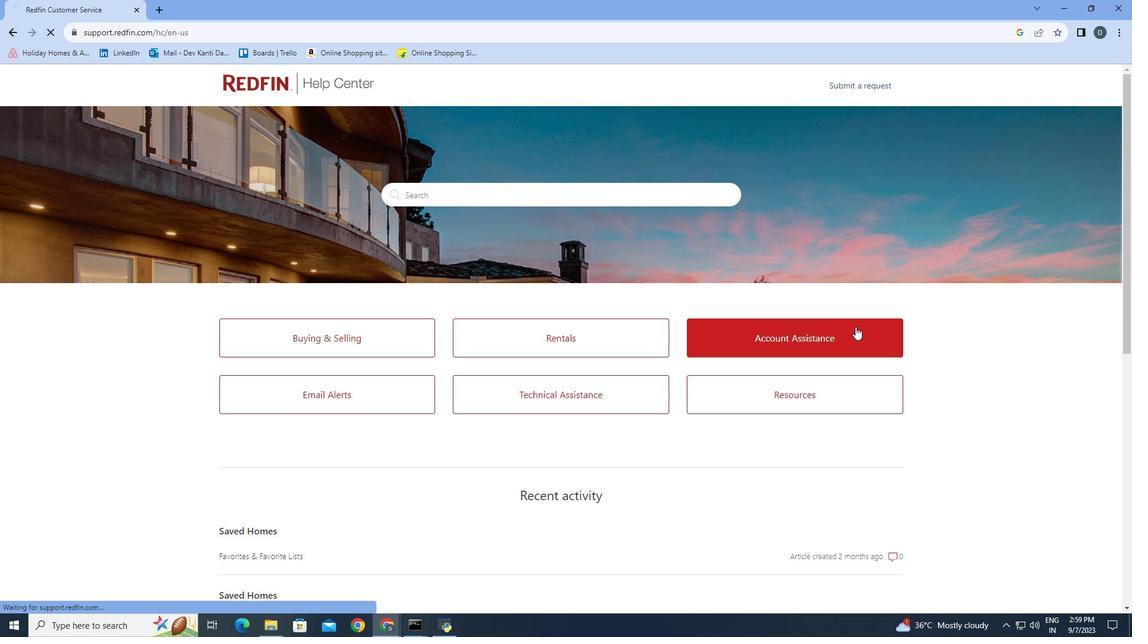 
Action: Mouse moved to (610, 263)
Screenshot: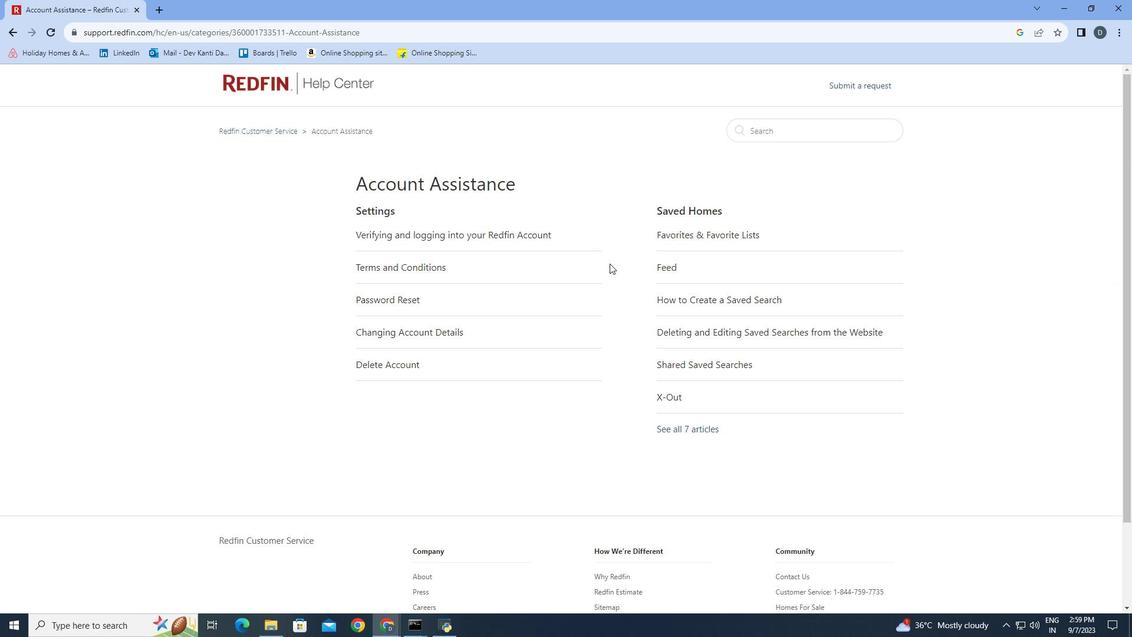 
Action: Mouse scrolled (610, 263) with delta (0, 0)
Screenshot: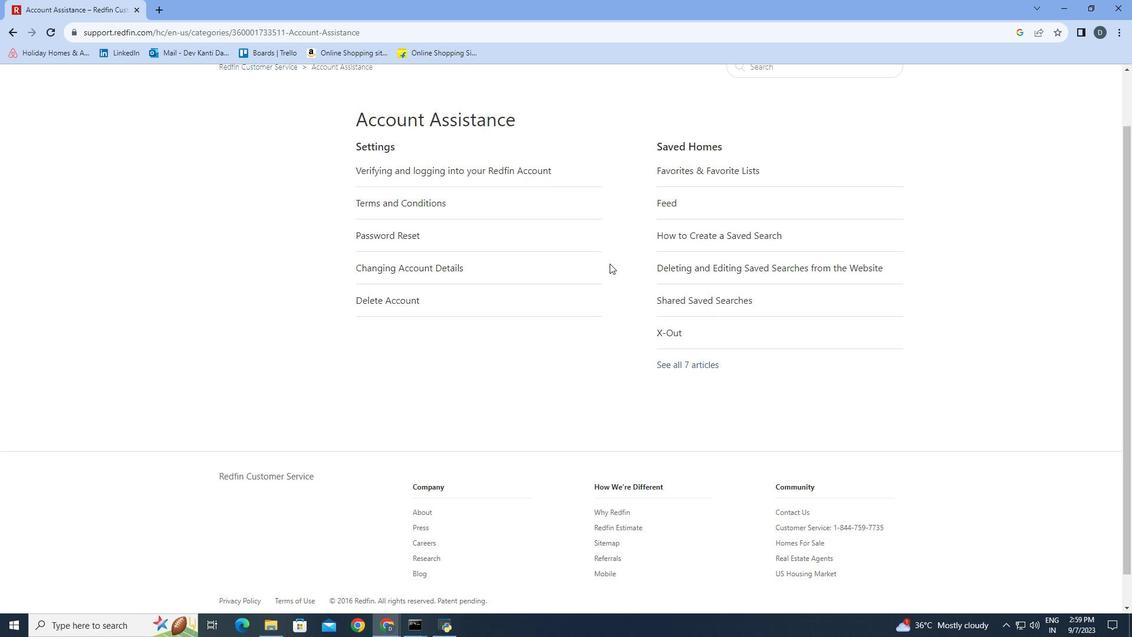 
Action: Mouse scrolled (610, 263) with delta (0, 0)
Screenshot: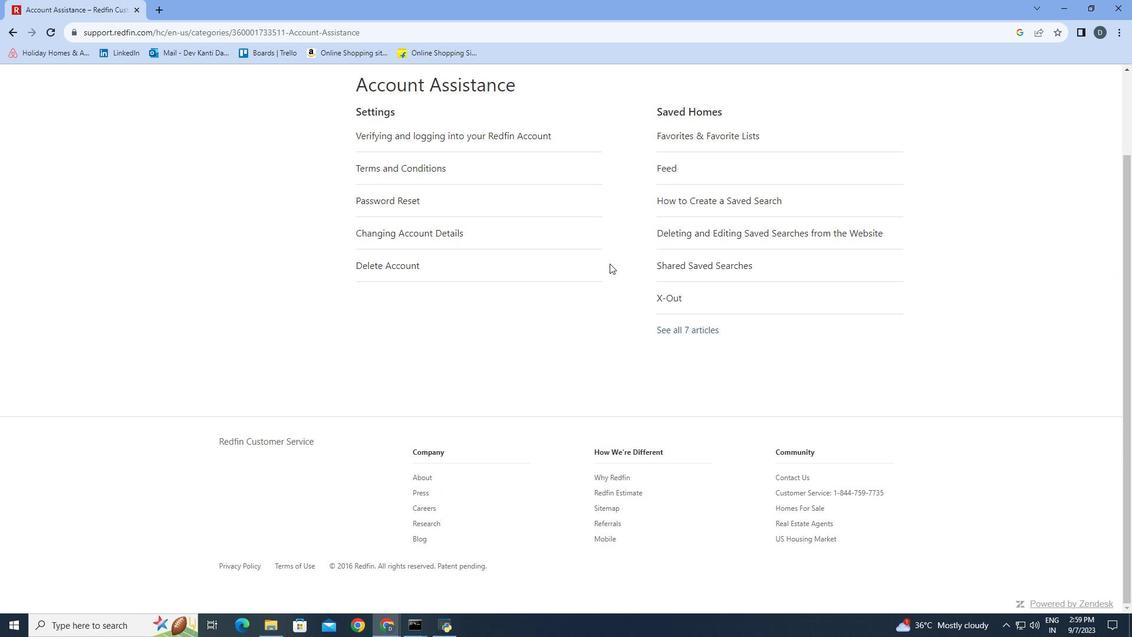 
Action: Mouse scrolled (610, 263) with delta (0, 0)
Screenshot: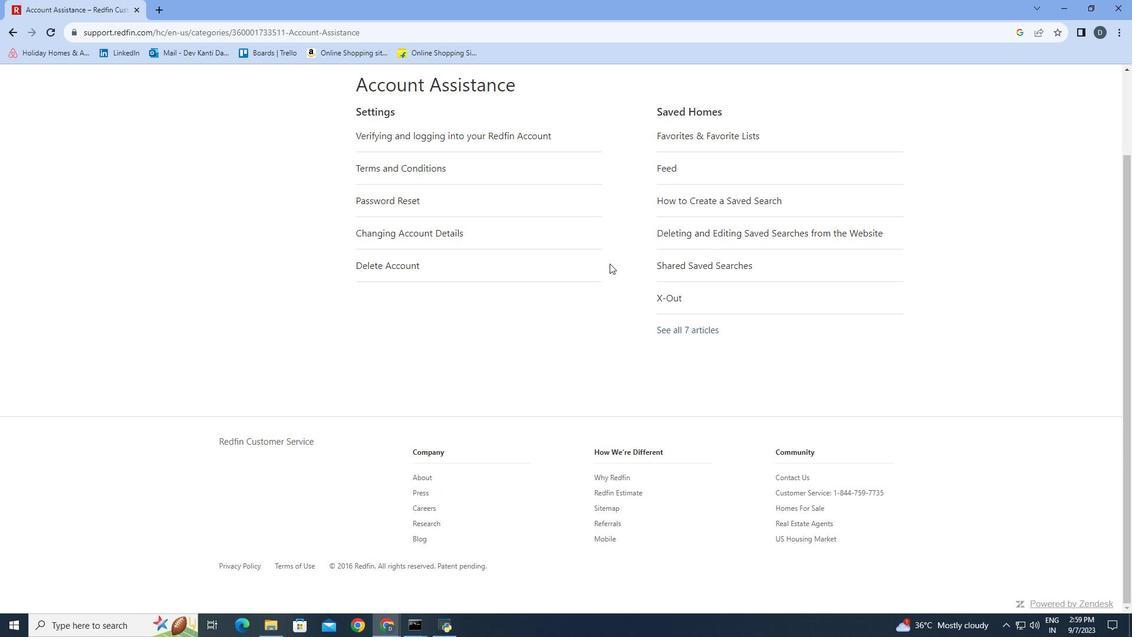 
Action: Mouse scrolled (610, 263) with delta (0, 0)
Screenshot: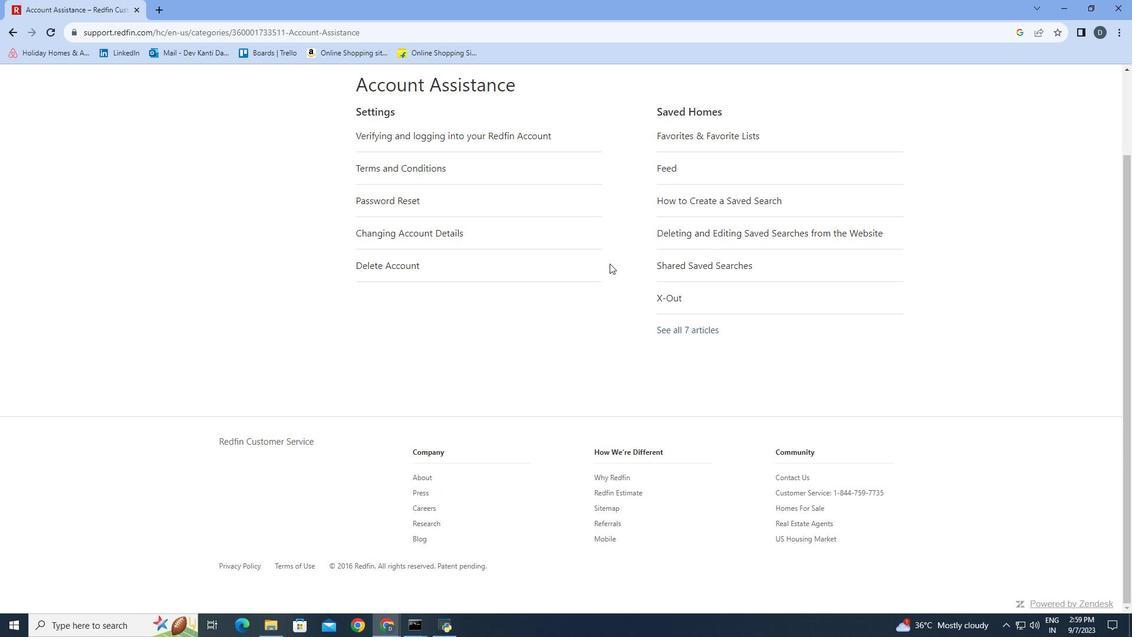 
Action: Mouse scrolled (610, 263) with delta (0, 0)
Screenshot: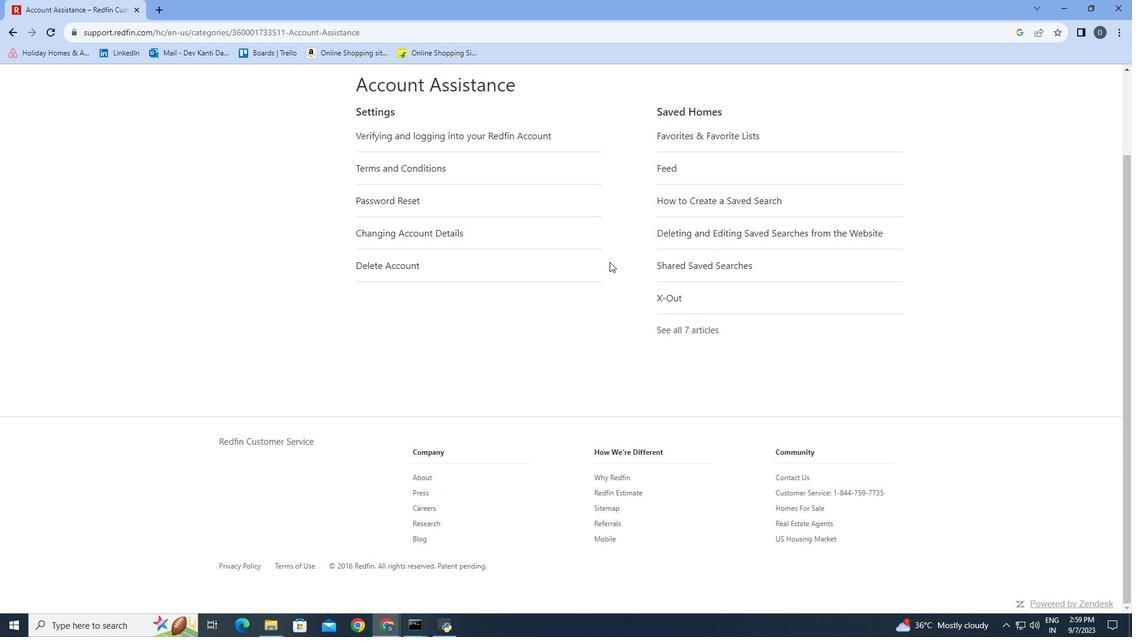 
Action: Mouse scrolled (610, 263) with delta (0, 0)
Screenshot: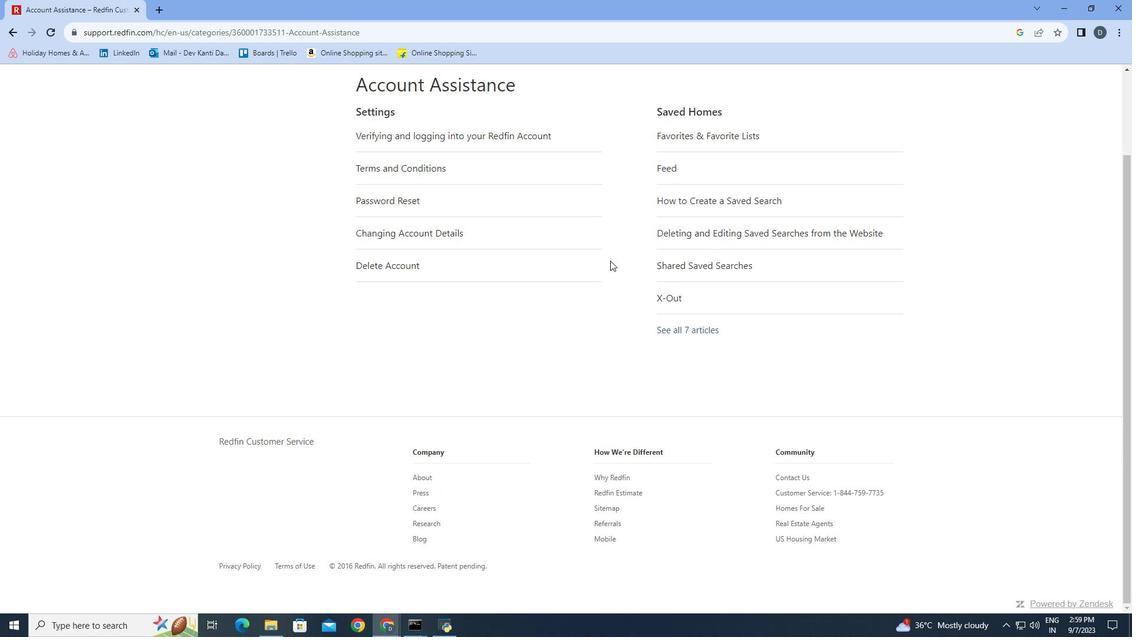 
Action: Mouse moved to (610, 260)
Screenshot: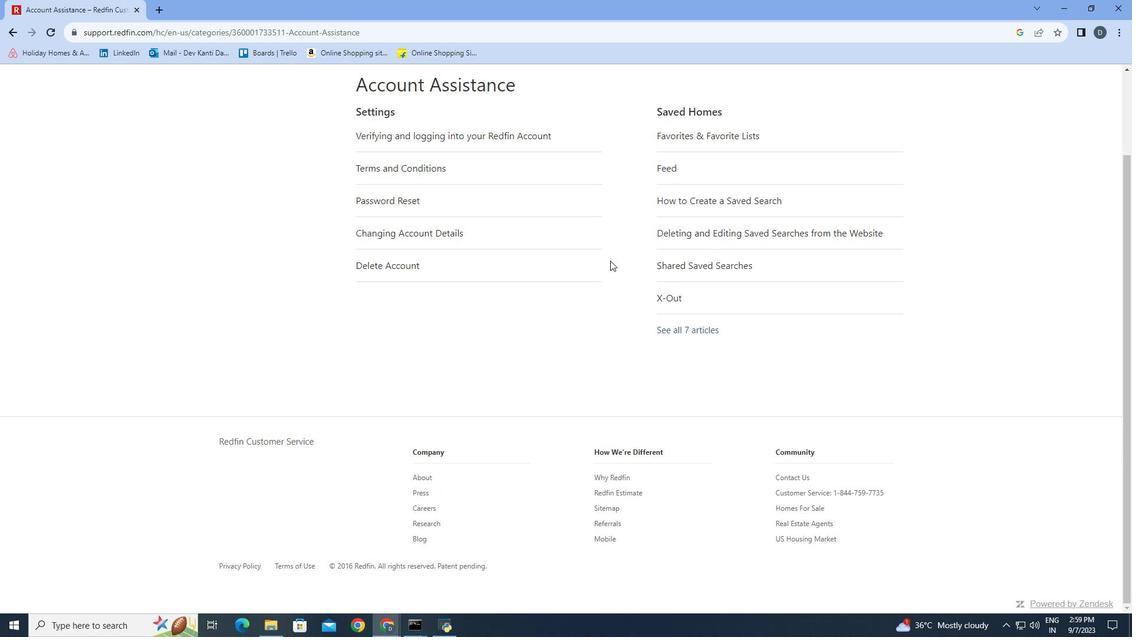 
